 Task: Create a task  Create a new online platform for online therapy sessions , assign it to team member softage.3@softage.net in the project ArrowTech and update the status of the task to  On Track  , set the priority of the task to Low
Action: Mouse moved to (60, 290)
Screenshot: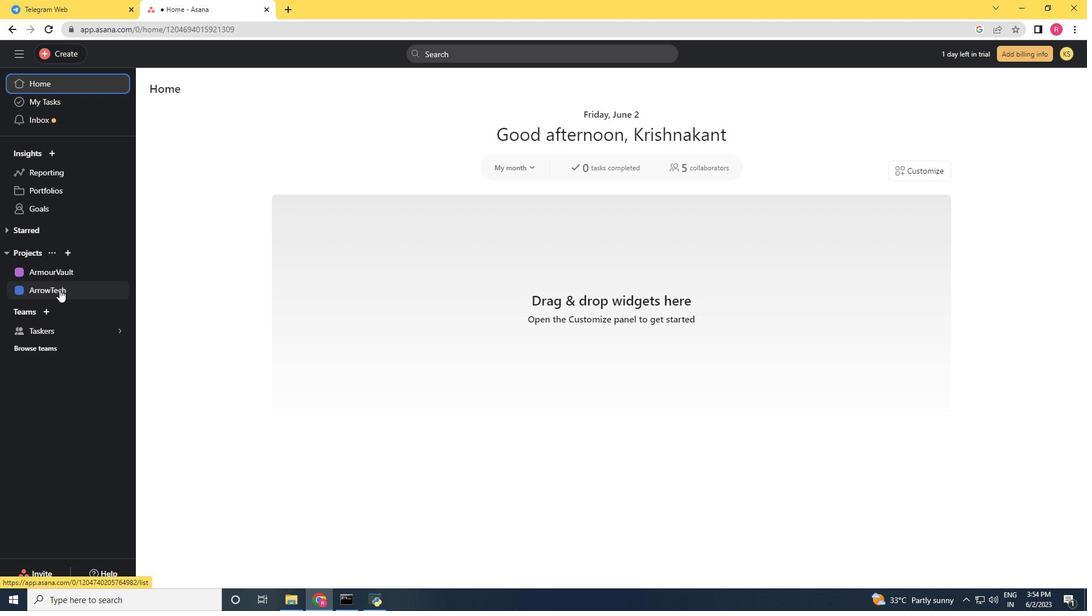 
Action: Mouse pressed left at (60, 290)
Screenshot: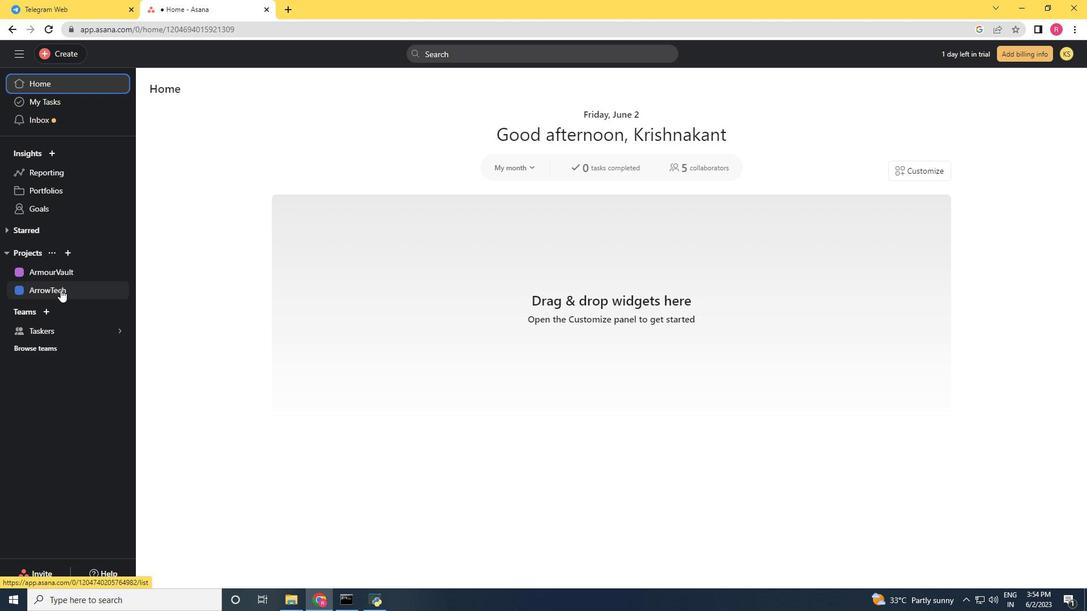 
Action: Mouse moved to (49, 54)
Screenshot: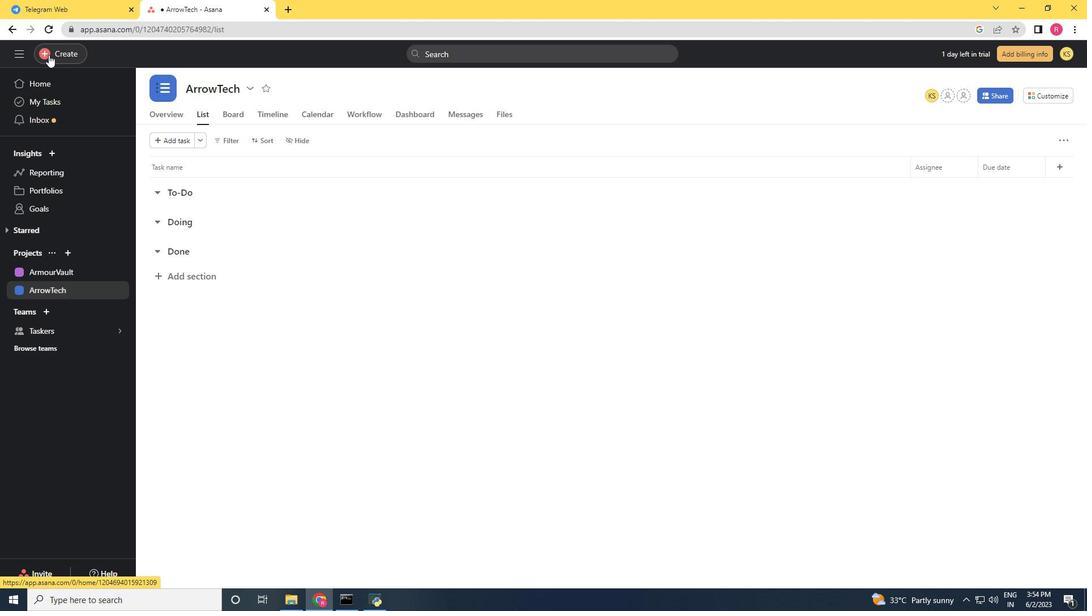 
Action: Mouse pressed left at (49, 54)
Screenshot: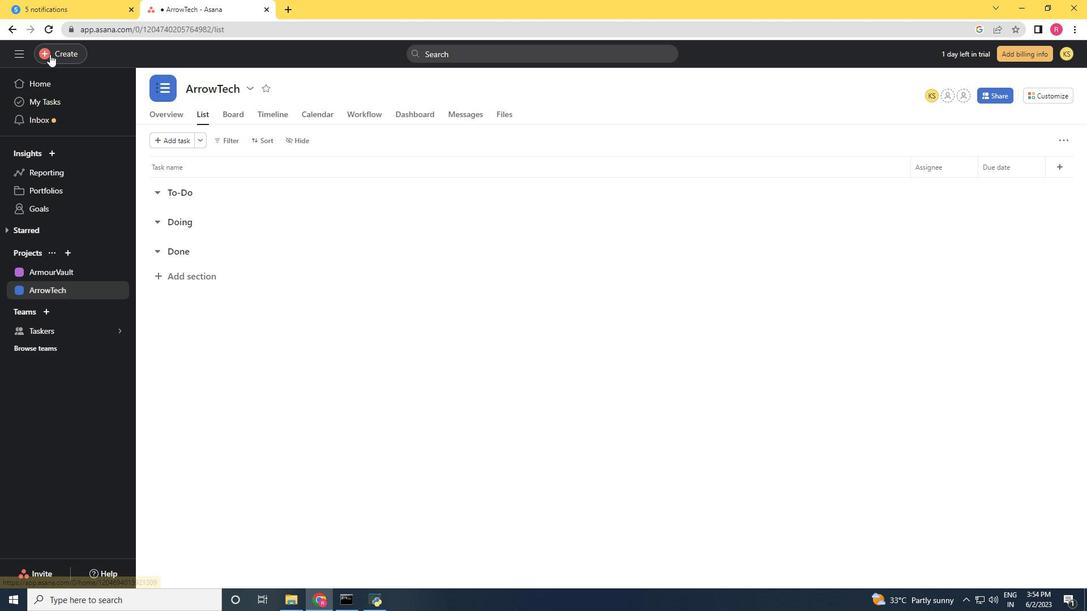 
Action: Mouse moved to (118, 64)
Screenshot: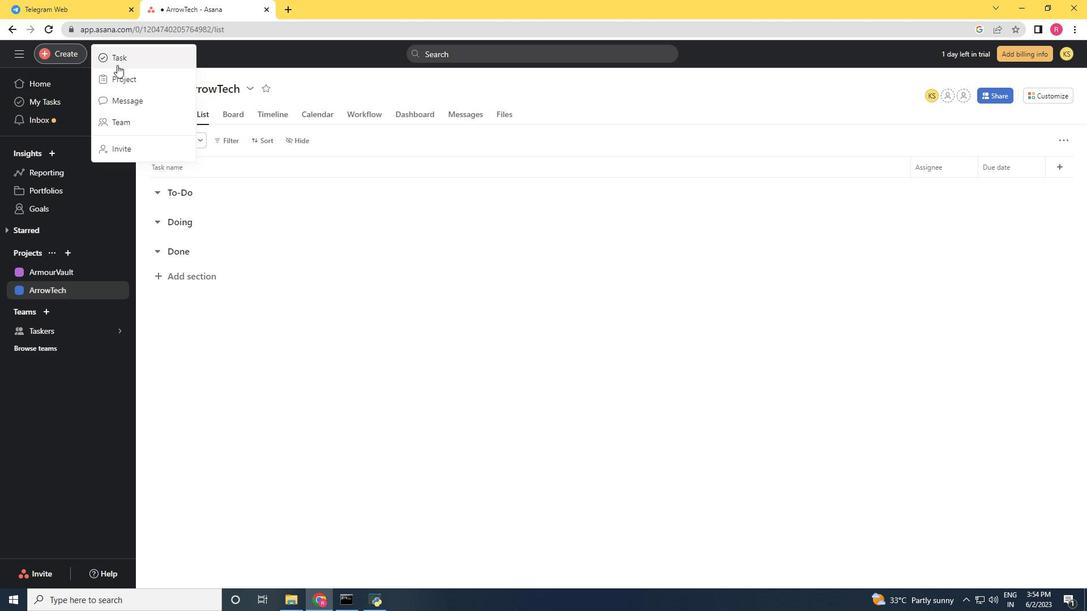 
Action: Mouse pressed left at (118, 64)
Screenshot: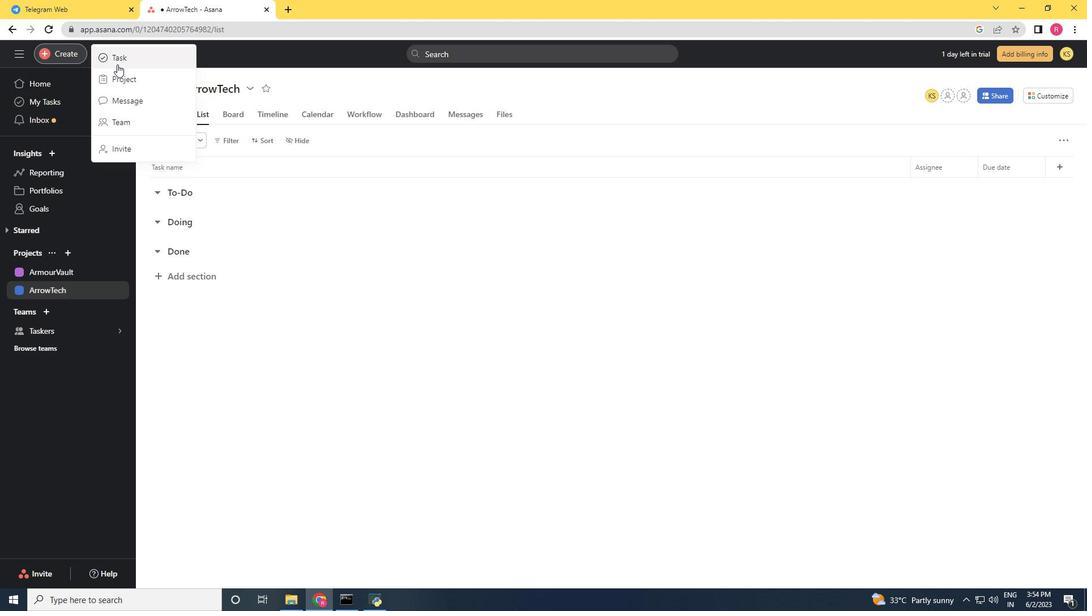 
Action: Mouse moved to (56, 146)
Screenshot: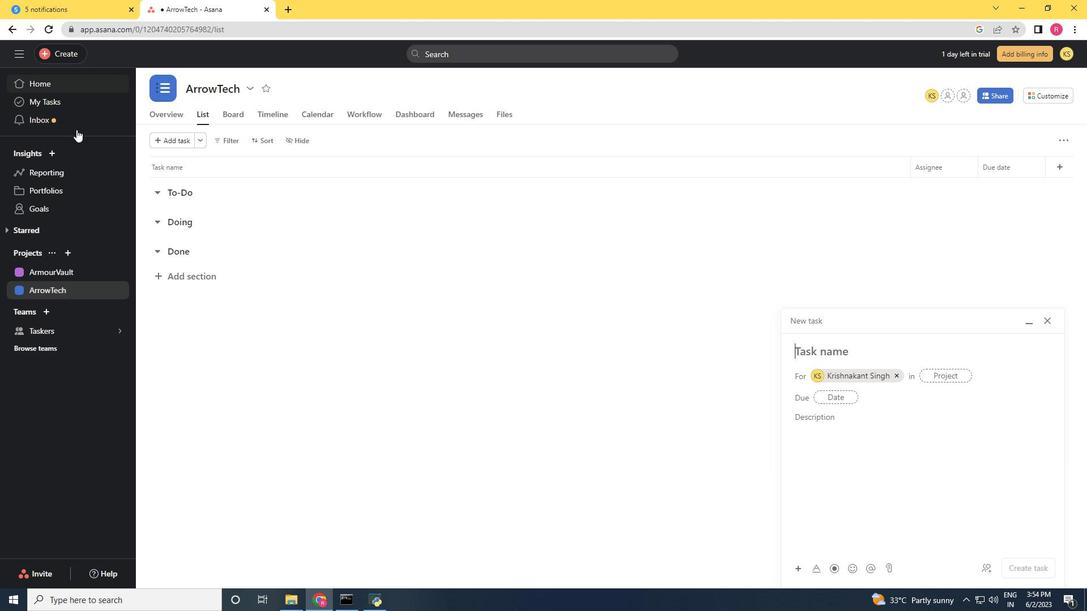 
Action: Key pressed <Key.shift><Key.shift><Key.shift><Key.shift><Key.shift><Key.shift><Key.shift><Key.shift><Key.shift>Create<Key.space>a<Key.space>new<Key.space>online<Key.space>platform<Key.space>for<Key.space>the<Key.space>om<Key.backspace>nline<Key.space>s=<Key.backspace><Key.backspace><Key.backspace>therapy<Key.left><Key.left><Key.left><Key.left><Key.left><Key.left><Key.left><Key.left><Key.right><Key.space><Key.right><Key.right><Key.right><Key.right><Key.right><Key.right><Key.right><Key.right><Key.right><Key.right><Key.right><Key.right><Key.space>session
Screenshot: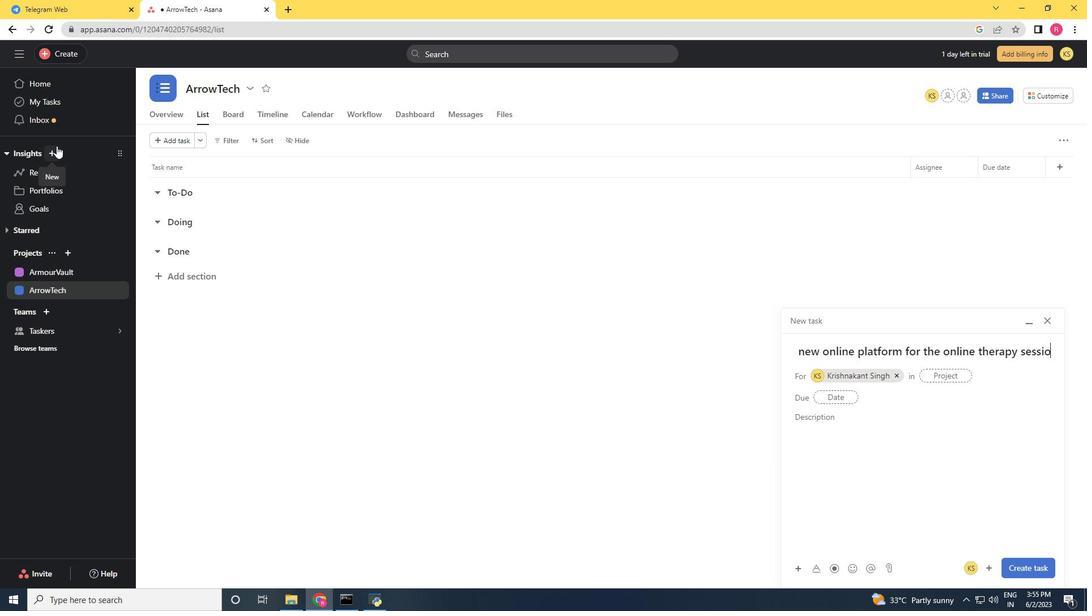 
Action: Mouse moved to (899, 372)
Screenshot: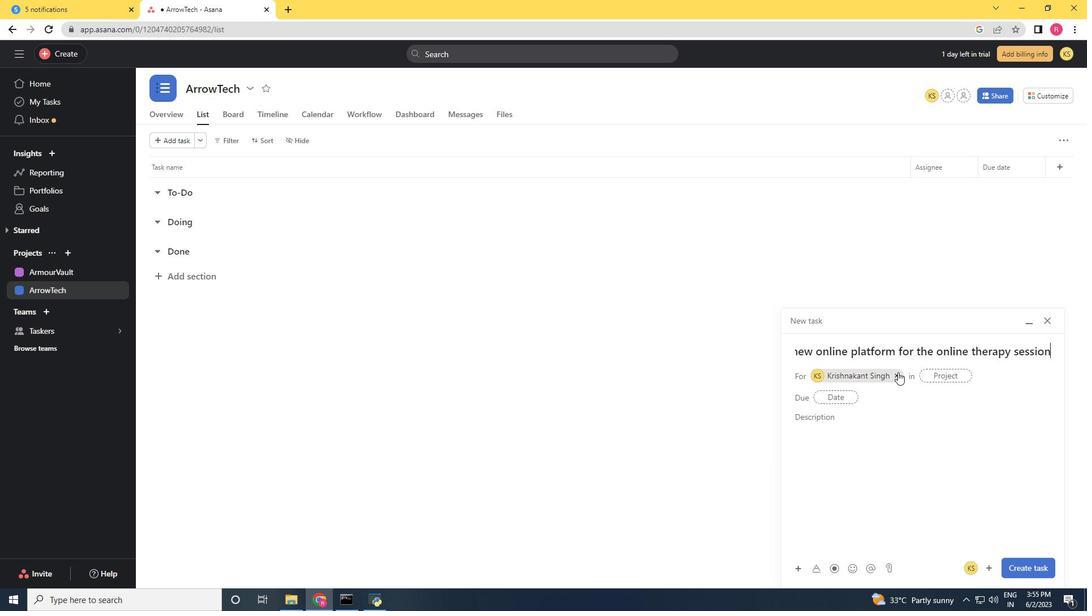 
Action: Mouse pressed left at (899, 372)
Screenshot: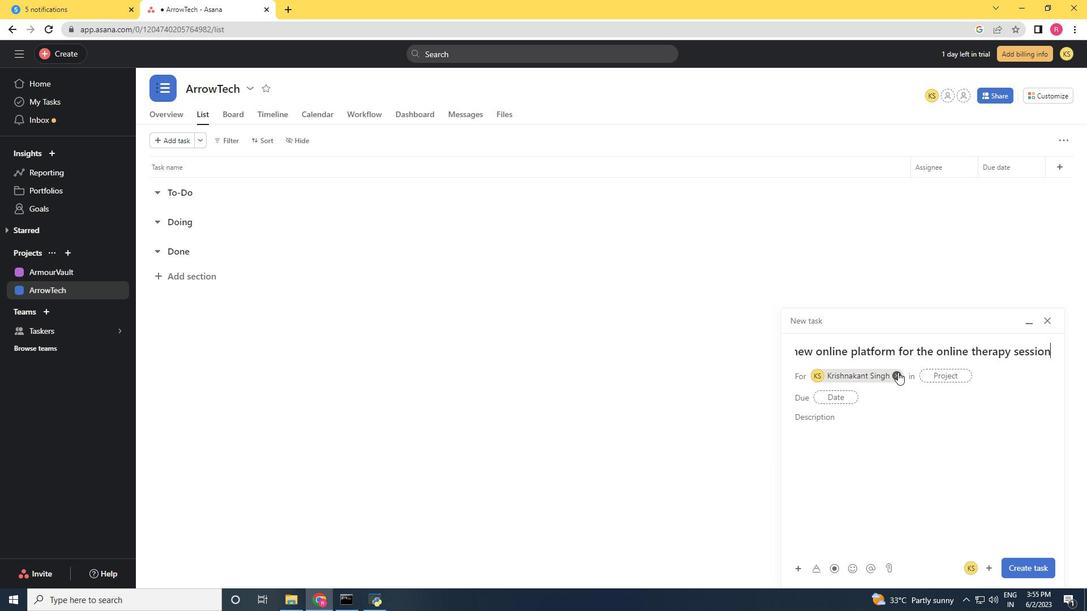 
Action: Mouse moved to (859, 376)
Screenshot: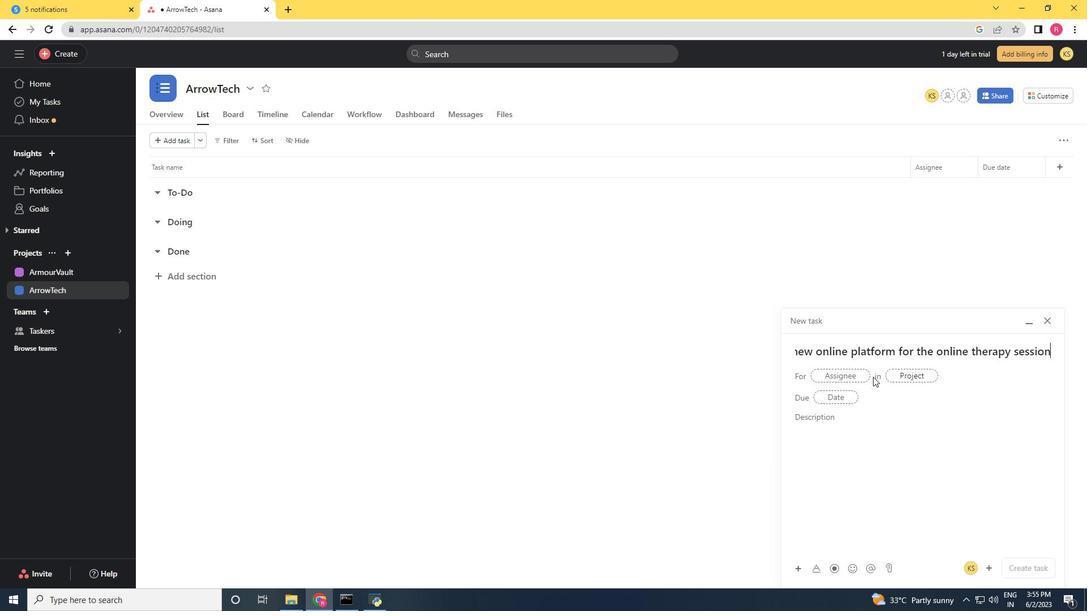 
Action: Mouse pressed left at (859, 376)
Screenshot: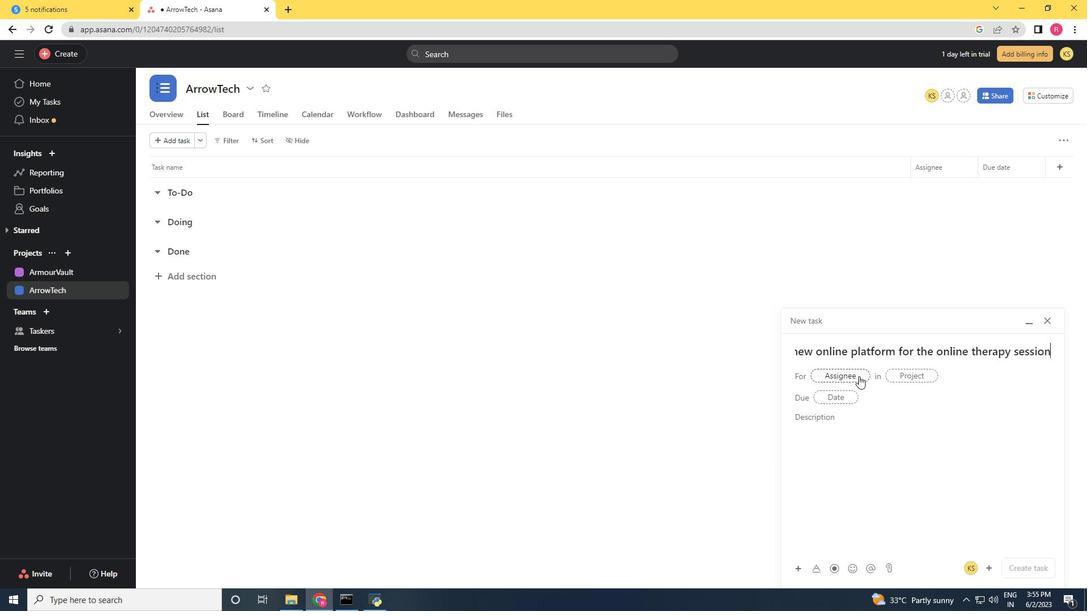 
Action: Mouse moved to (722, 390)
Screenshot: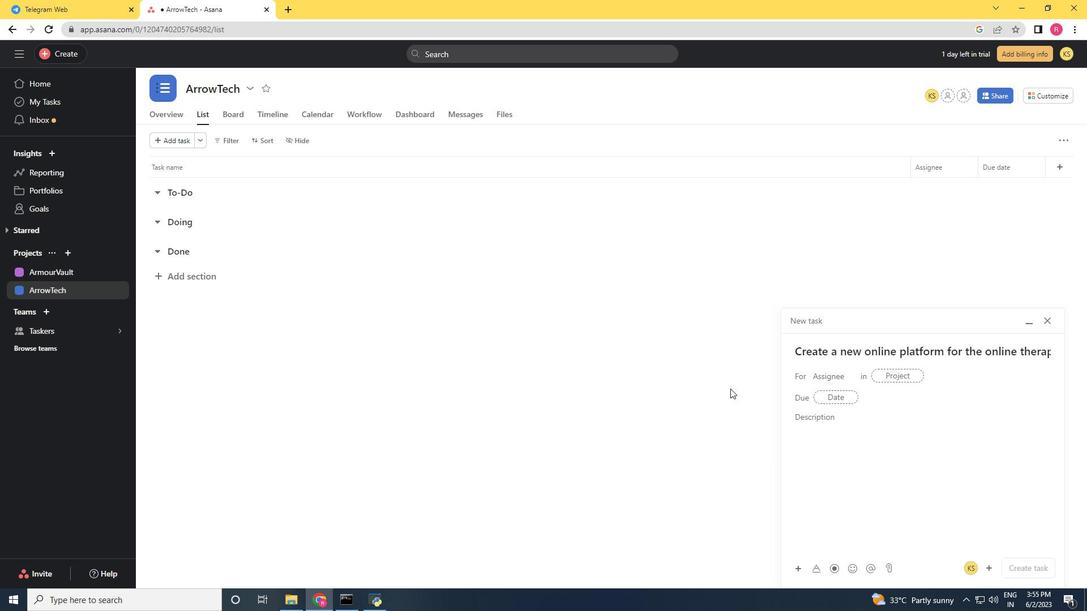 
Action: Key pressed softage.3<Key.shift>@softage.net
Screenshot: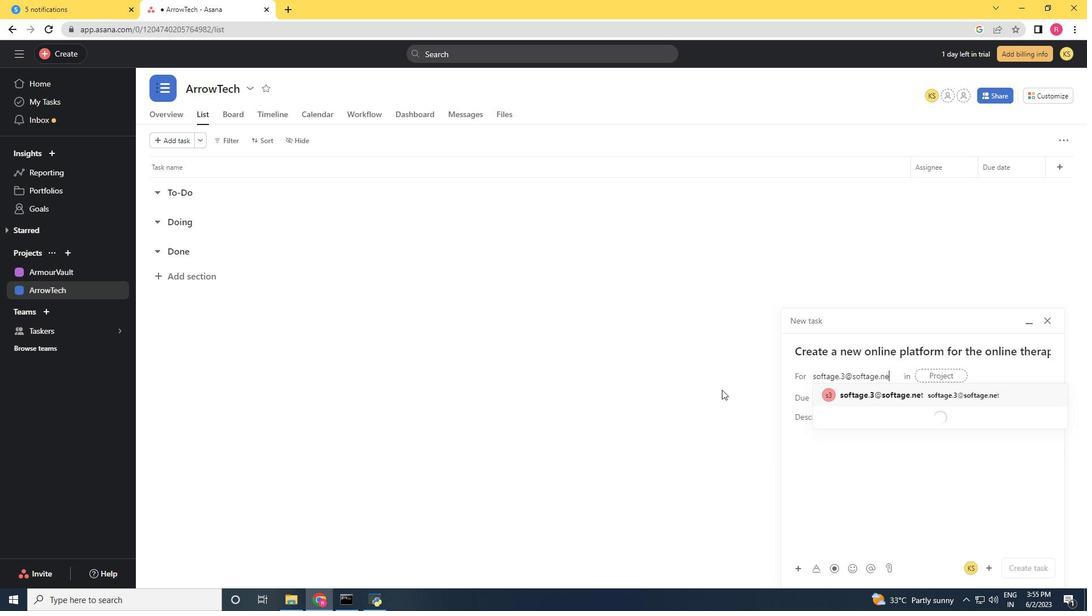 
Action: Mouse moved to (882, 394)
Screenshot: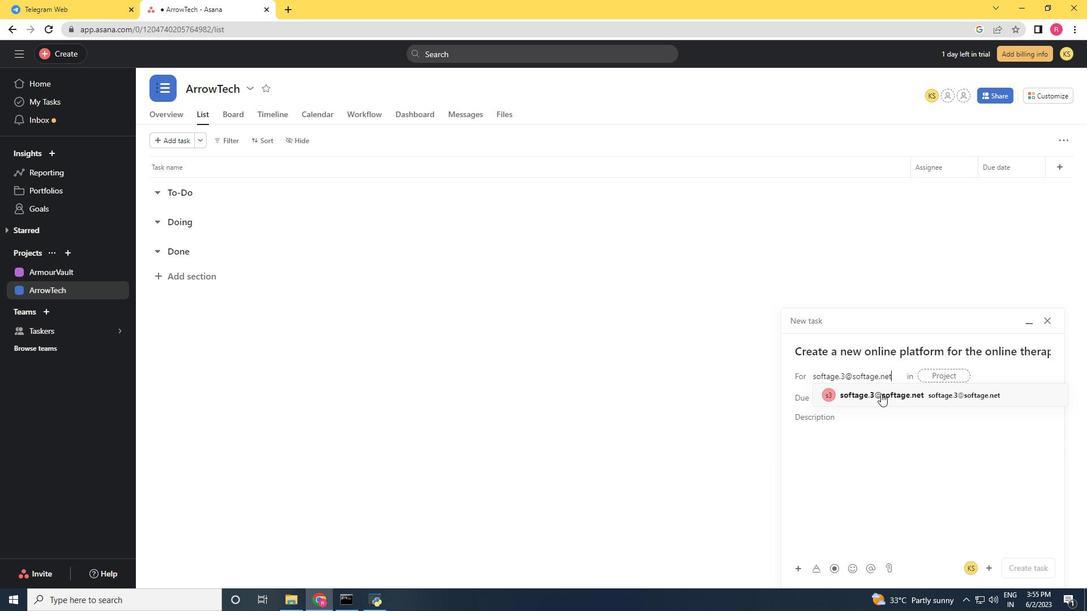 
Action: Mouse pressed left at (882, 394)
Screenshot: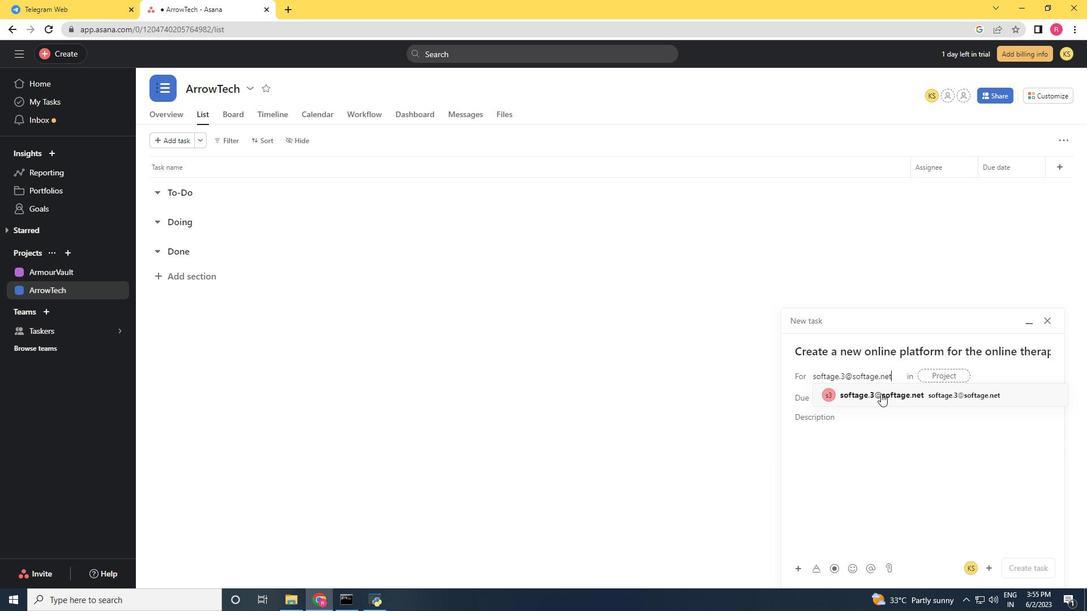 
Action: Mouse moved to (714, 418)
Screenshot: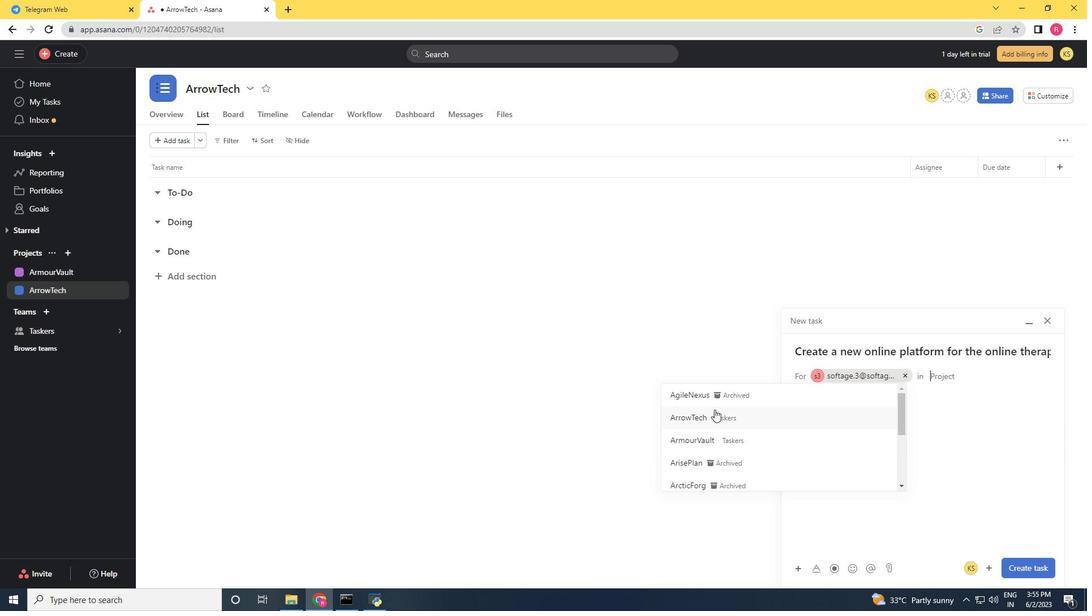 
Action: Mouse pressed left at (714, 418)
Screenshot: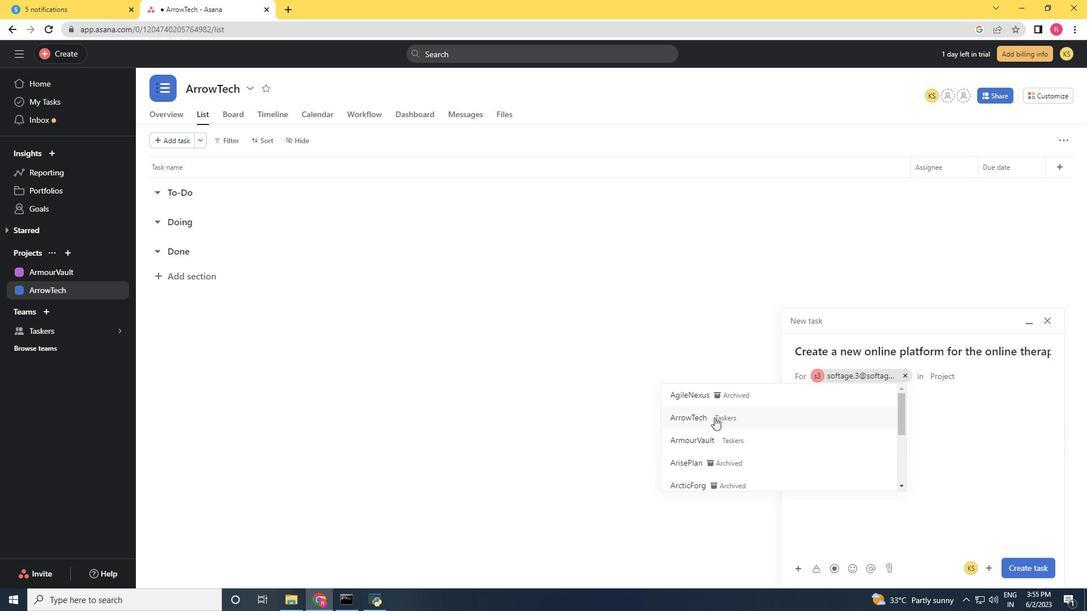 
Action: Mouse moved to (1046, 565)
Screenshot: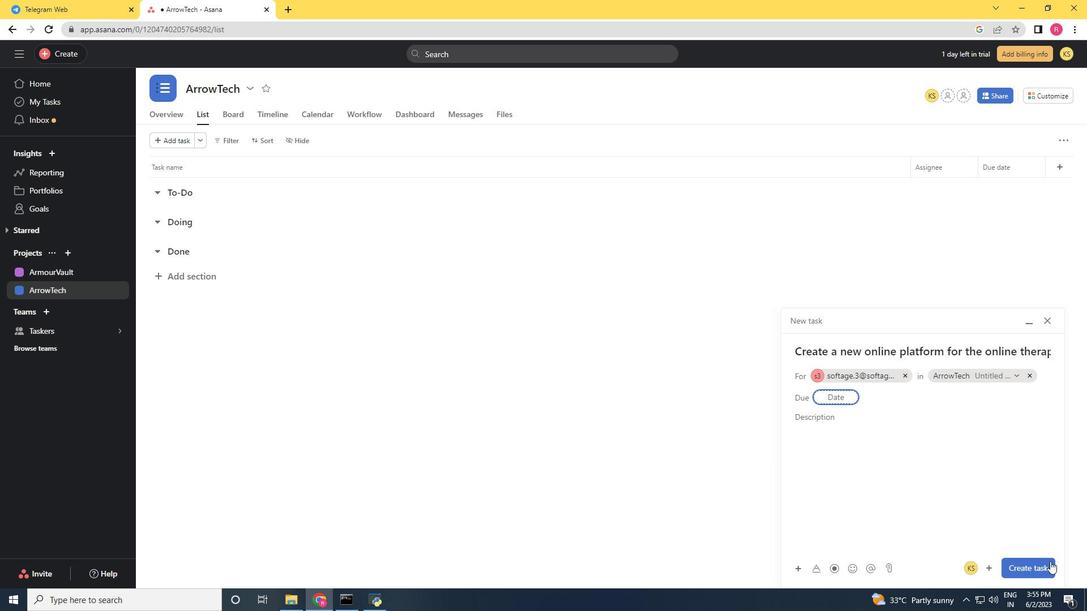 
Action: Mouse pressed left at (1046, 565)
Screenshot: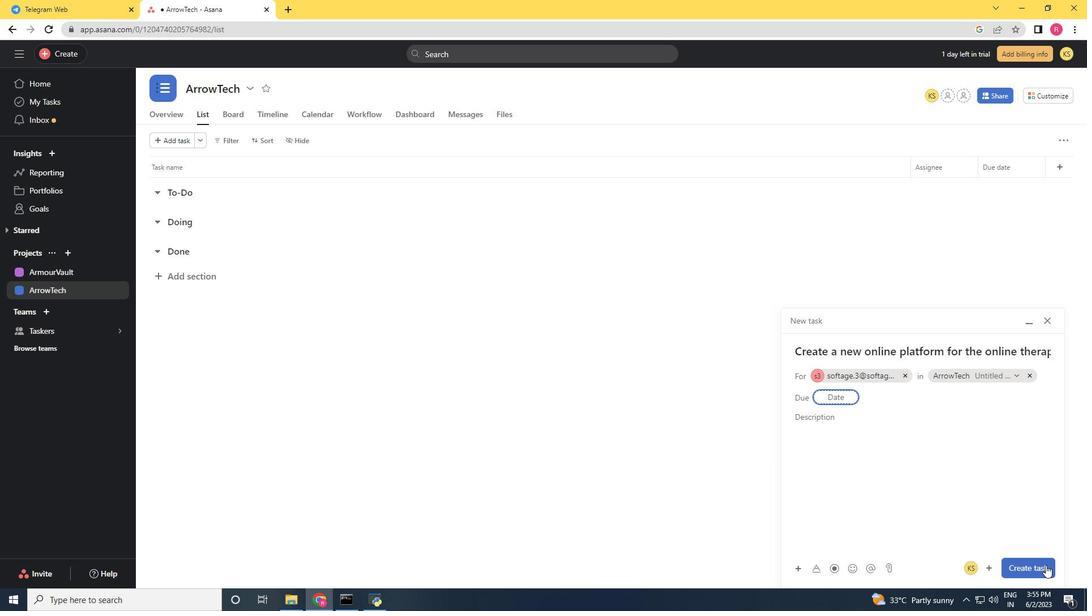 
Action: Mouse moved to (910, 158)
Screenshot: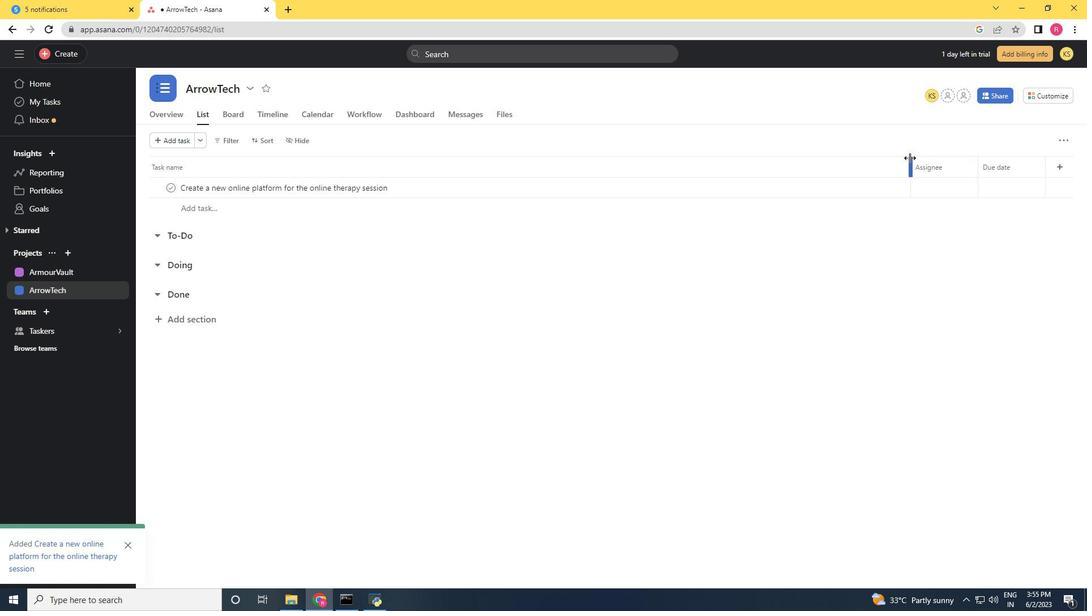 
Action: Mouse pressed left at (910, 158)
Screenshot: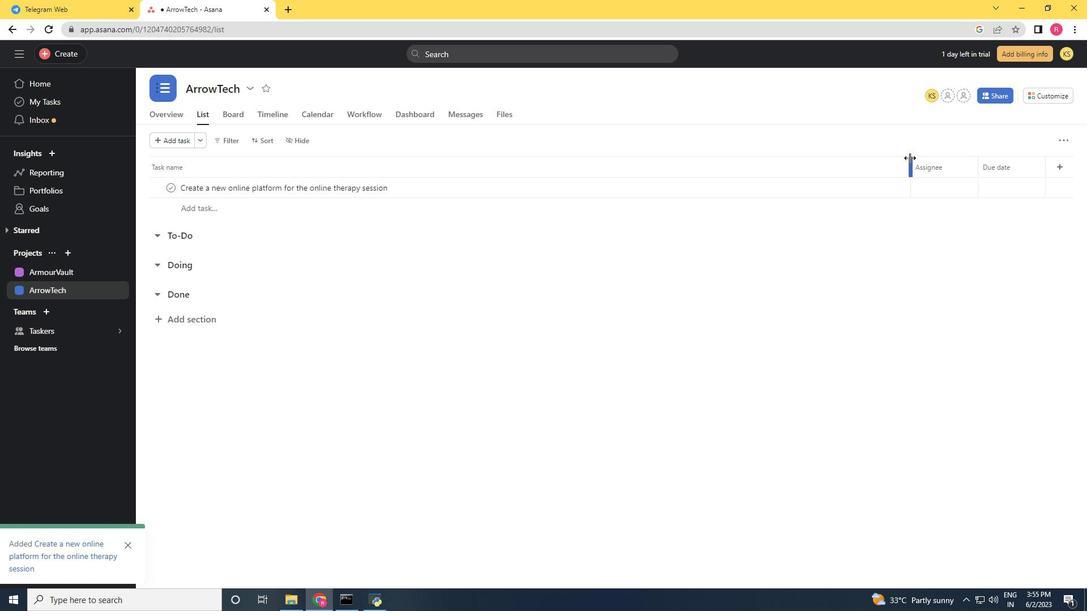 
Action: Mouse moved to (980, 167)
Screenshot: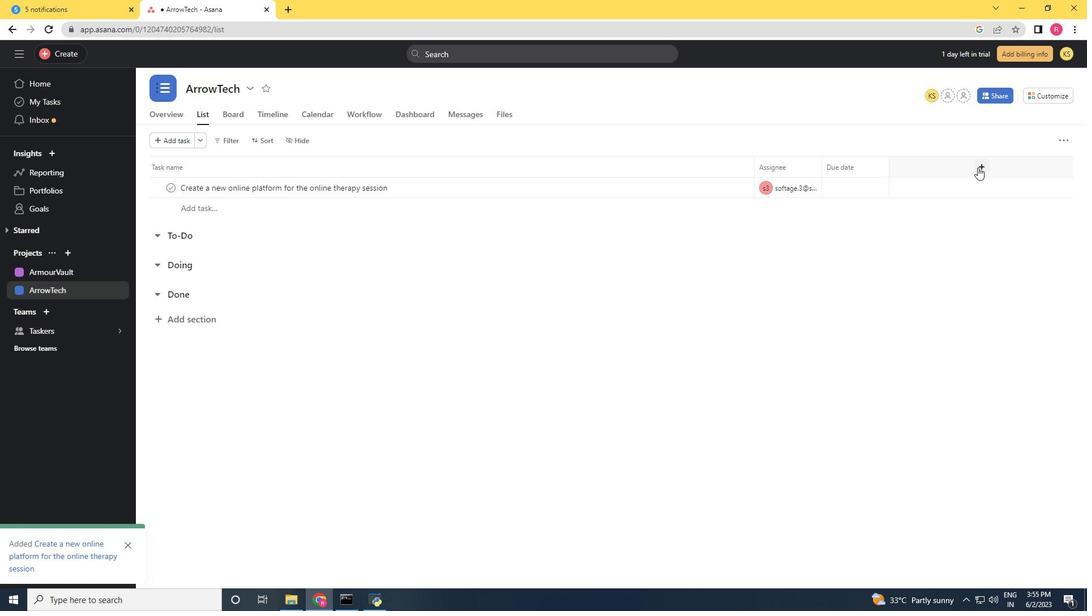 
Action: Mouse pressed left at (980, 167)
Screenshot: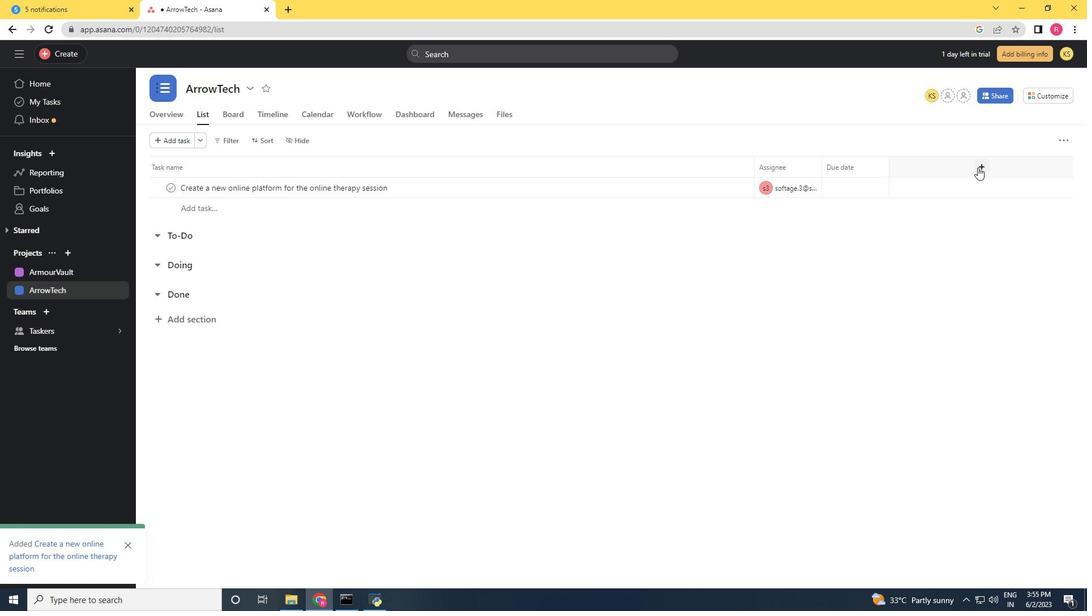 
Action: Mouse moved to (922, 288)
Screenshot: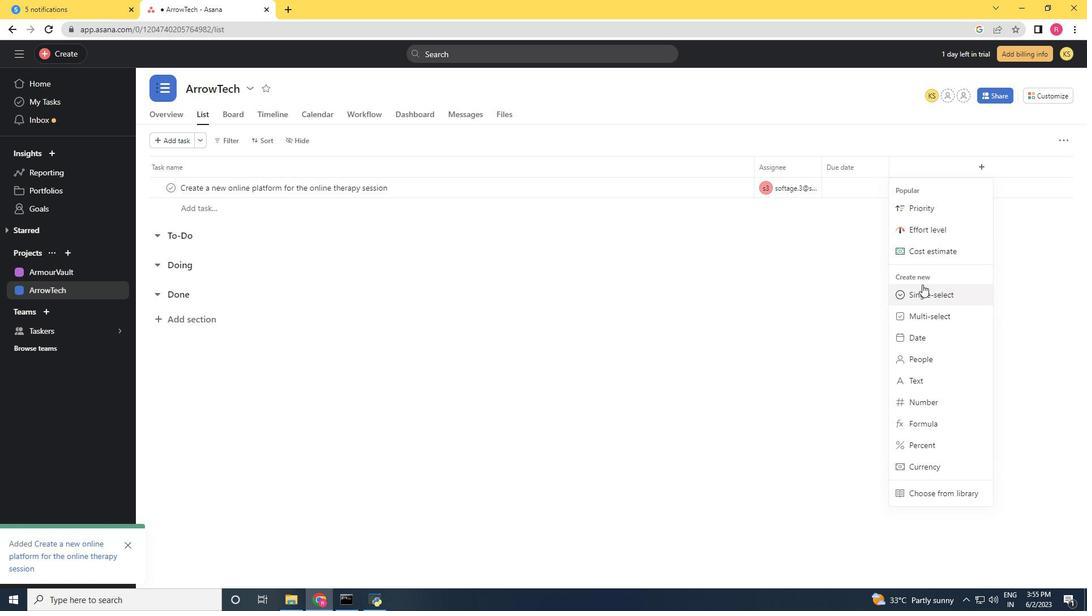 
Action: Mouse pressed left at (922, 288)
Screenshot: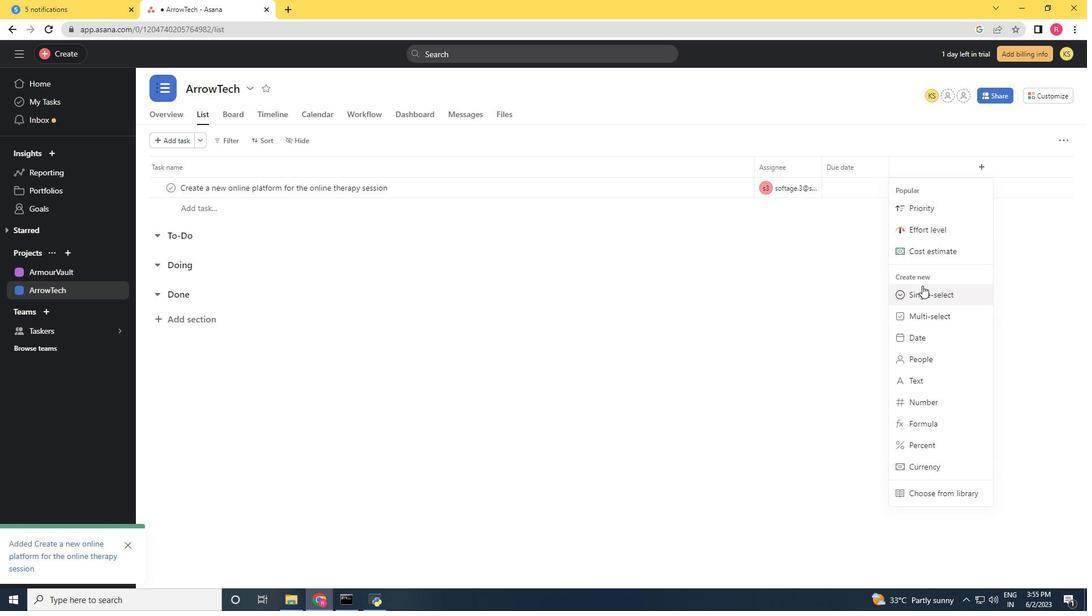
Action: Mouse moved to (568, 283)
Screenshot: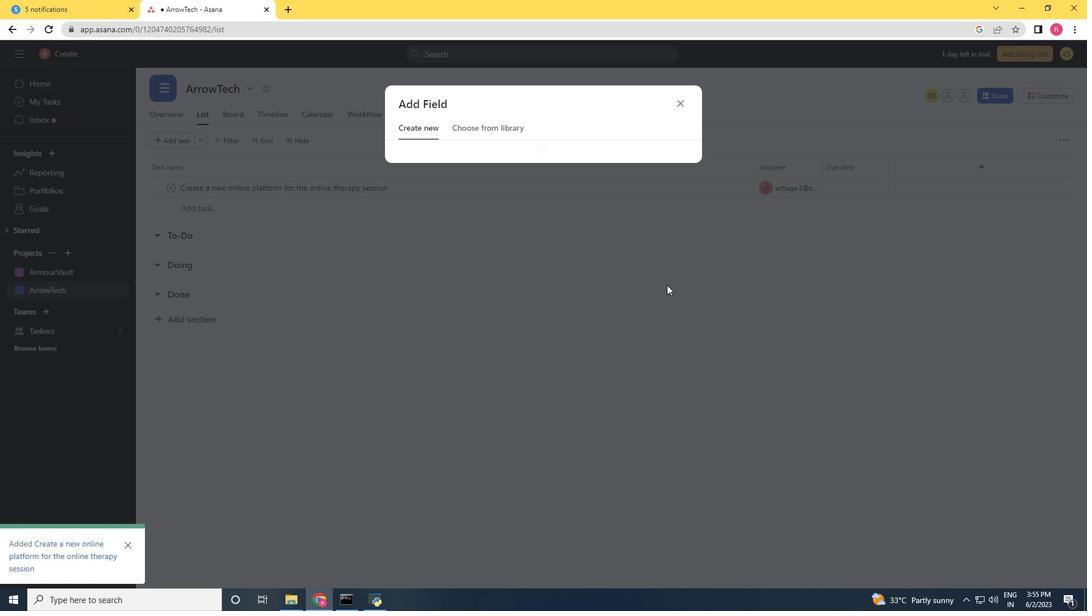 
Action: Key pressed <Key.shift><Key.shift><Key.shift><Key.shift>Ststus<Key.backspace><Key.backspace><Key.backspace><Key.backspace>atus
Screenshot: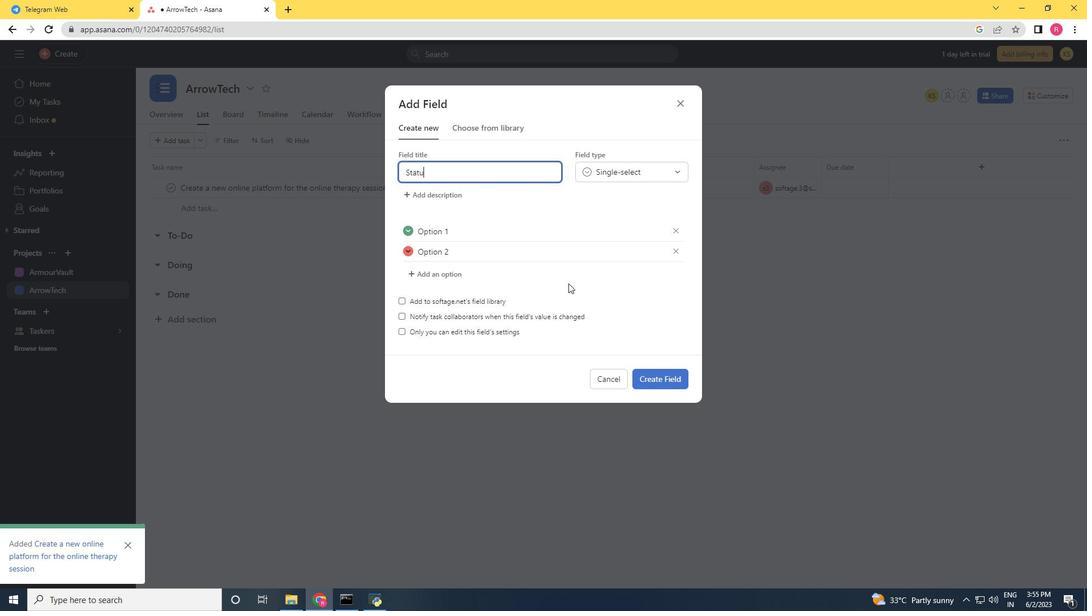 
Action: Mouse moved to (675, 230)
Screenshot: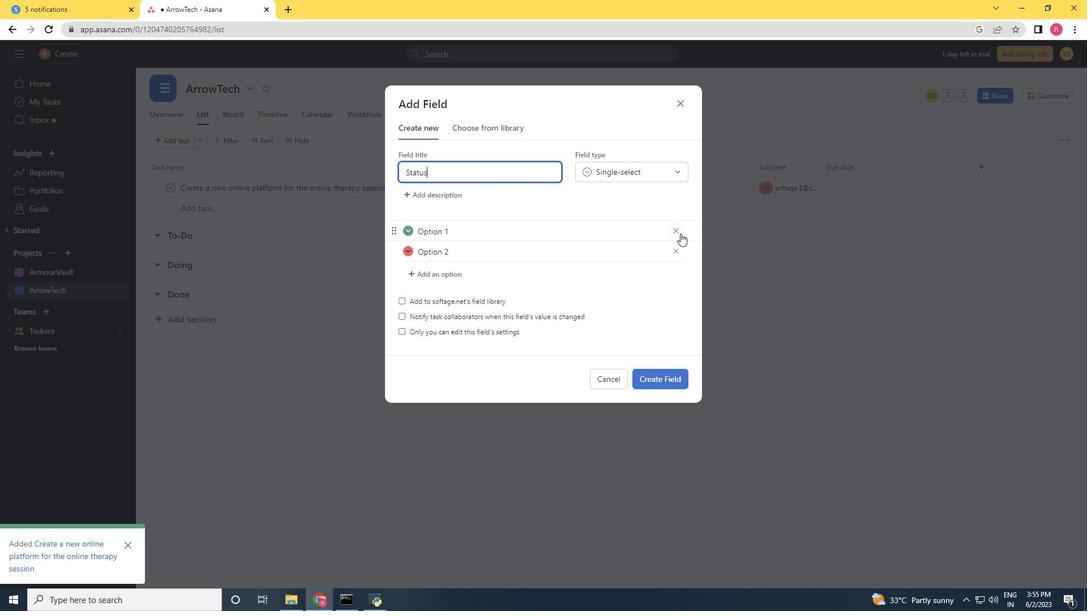 
Action: Mouse pressed left at (675, 230)
Screenshot: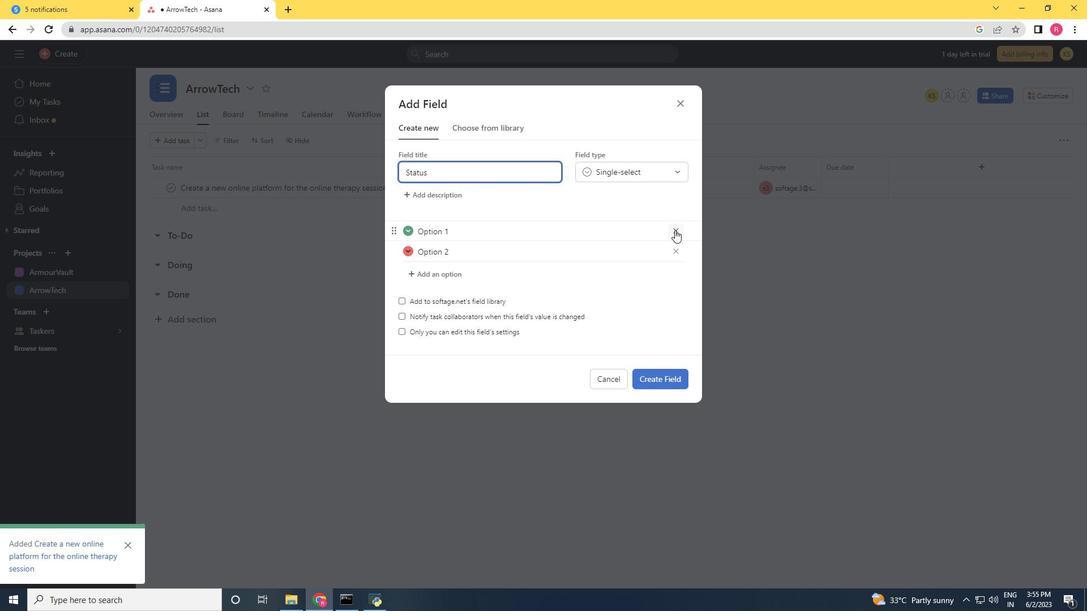 
Action: Mouse pressed left at (675, 230)
Screenshot: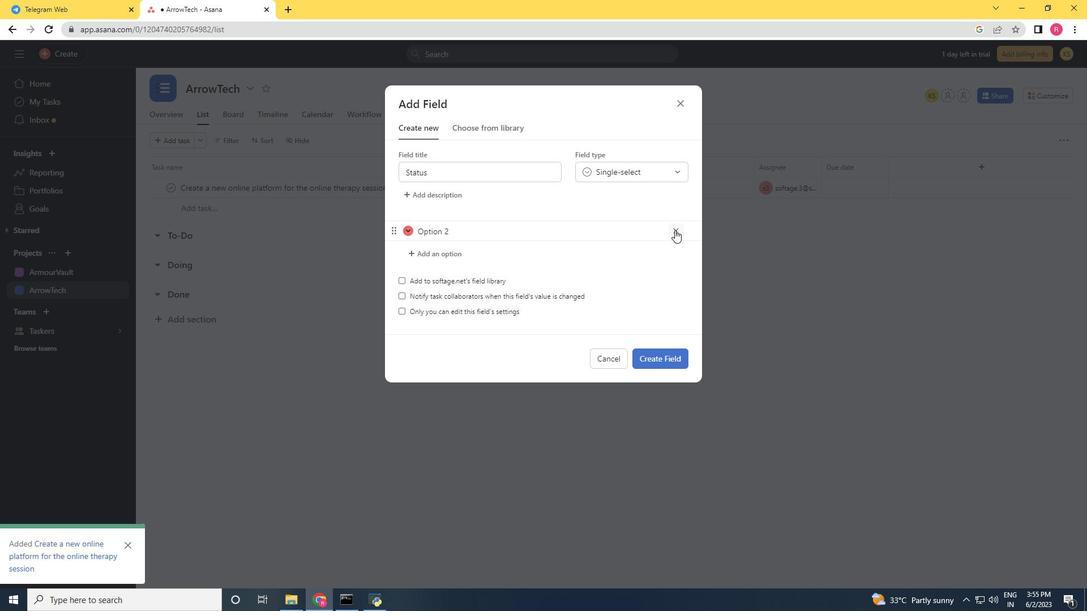 
Action: Mouse moved to (493, 215)
Screenshot: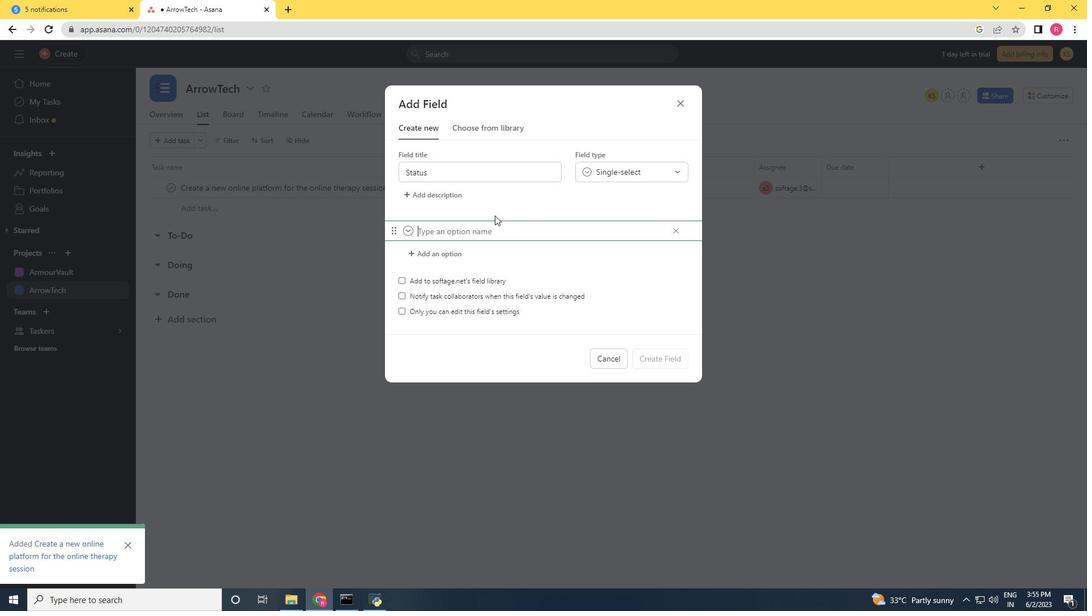 
Action: Key pressed <Key.shift>On<Key.space><Key.shift><Key.shift>Track
Screenshot: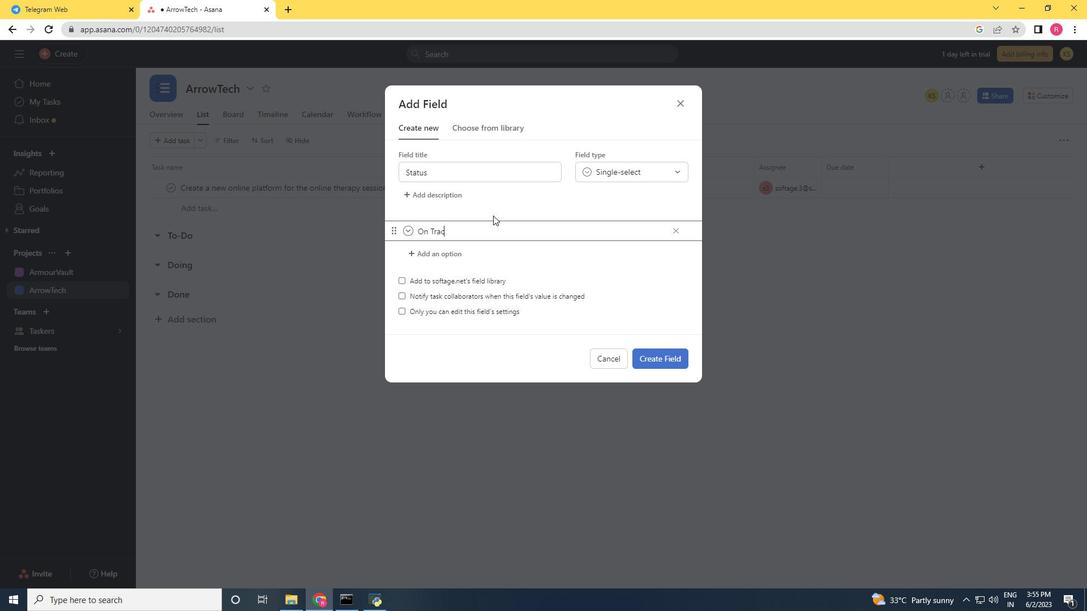 
Action: Mouse moved to (408, 232)
Screenshot: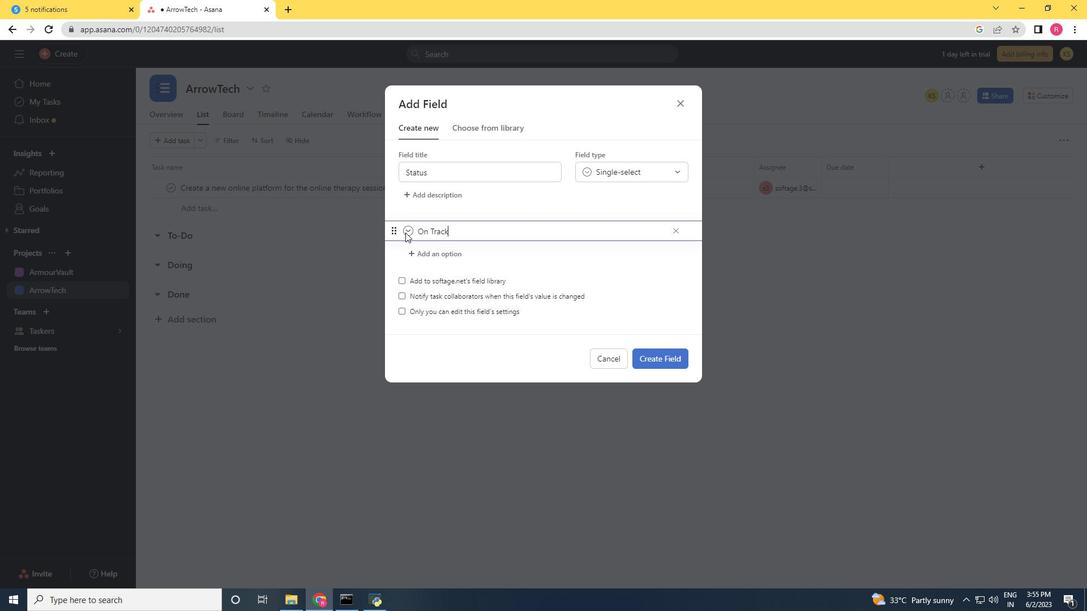 
Action: Mouse pressed left at (408, 232)
Screenshot: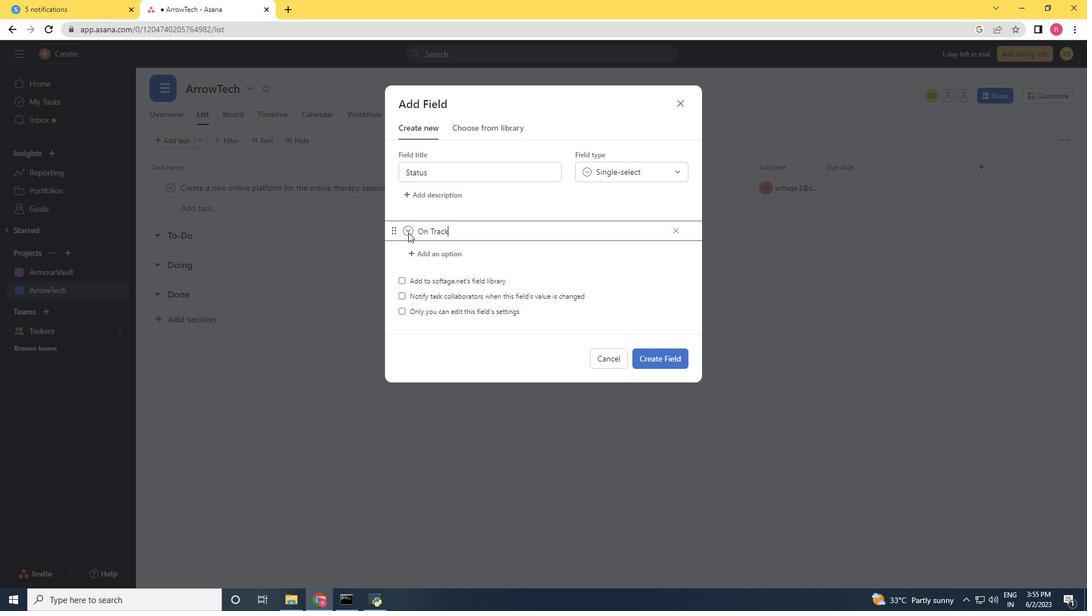 
Action: Mouse moved to (324, 243)
Screenshot: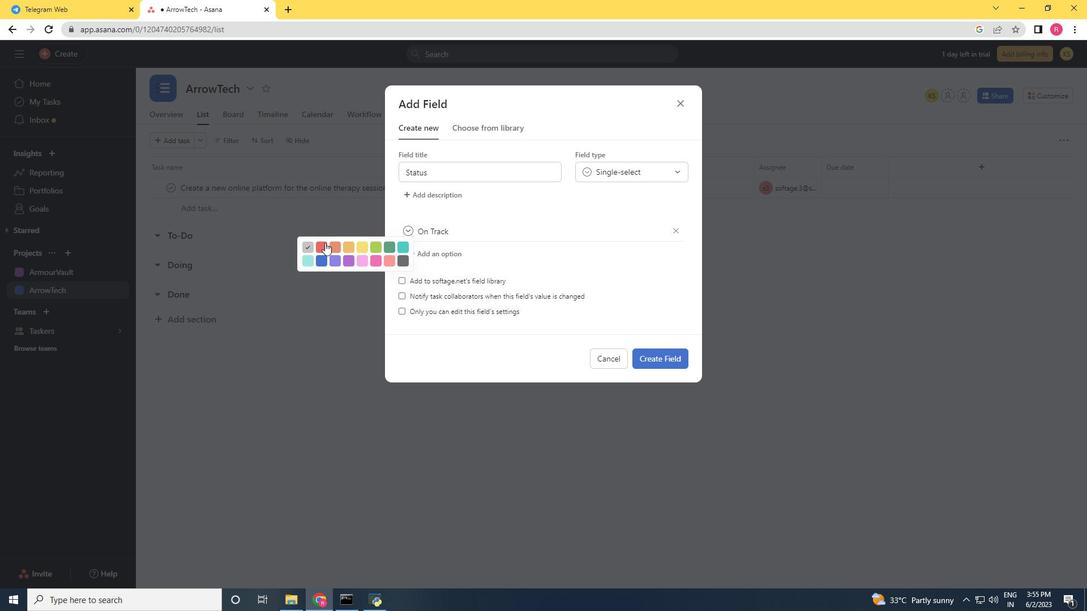
Action: Mouse pressed left at (324, 243)
Screenshot: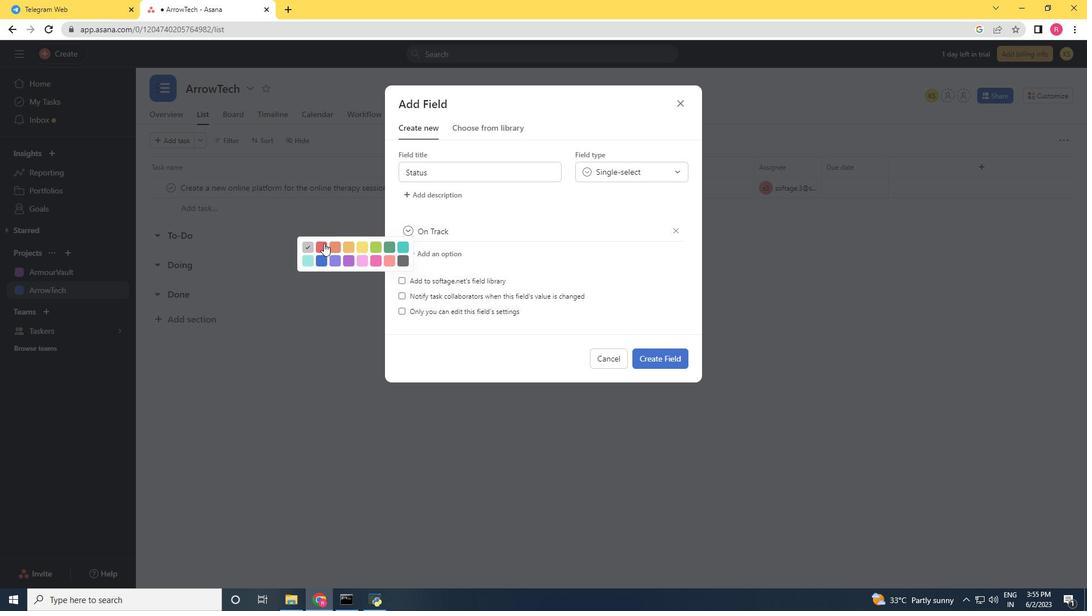 
Action: Mouse moved to (666, 355)
Screenshot: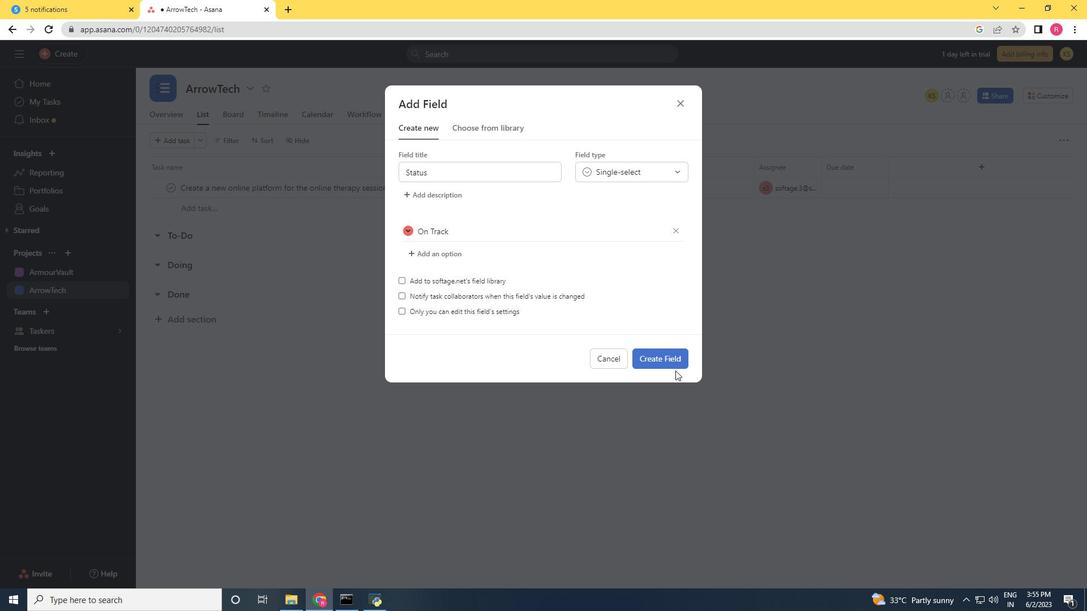 
Action: Mouse pressed left at (666, 355)
Screenshot: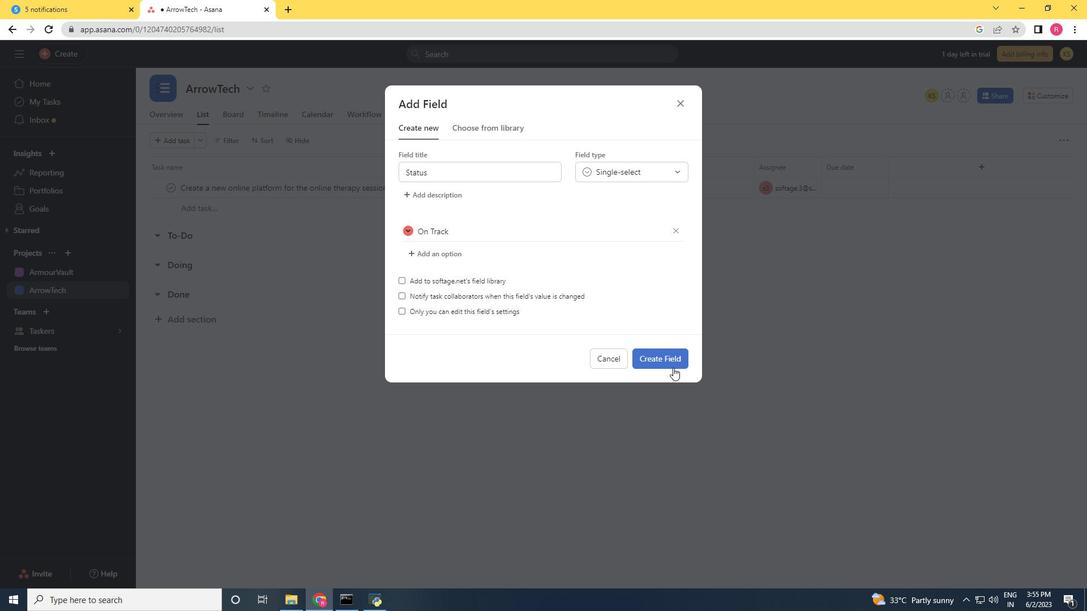 
Action: Mouse moved to (917, 189)
Screenshot: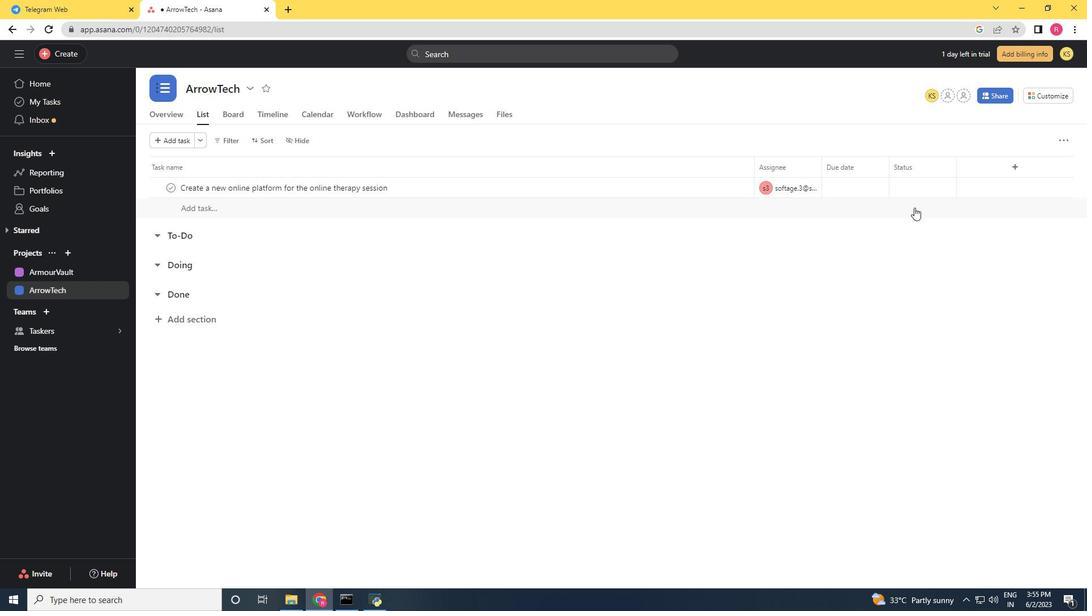 
Action: Mouse pressed left at (917, 189)
Screenshot: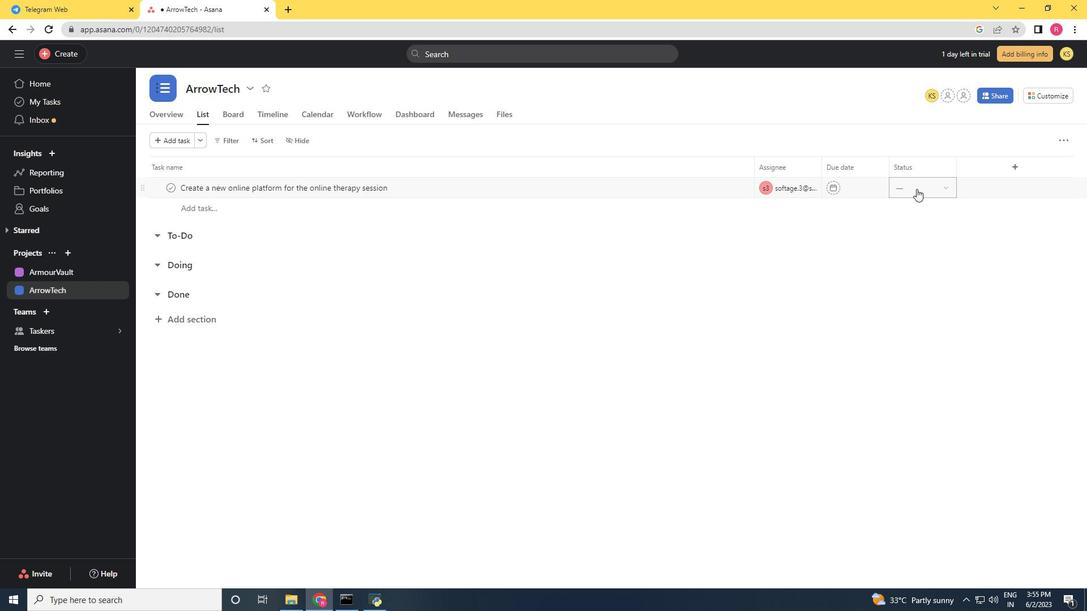 
Action: Mouse moved to (915, 219)
Screenshot: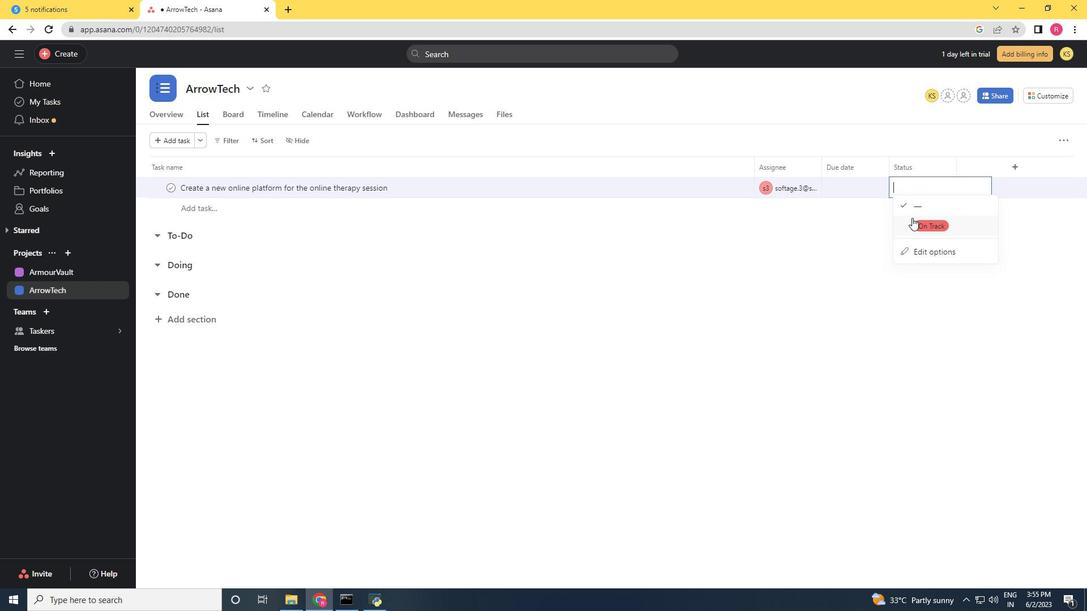 
Action: Mouse pressed left at (915, 219)
Screenshot: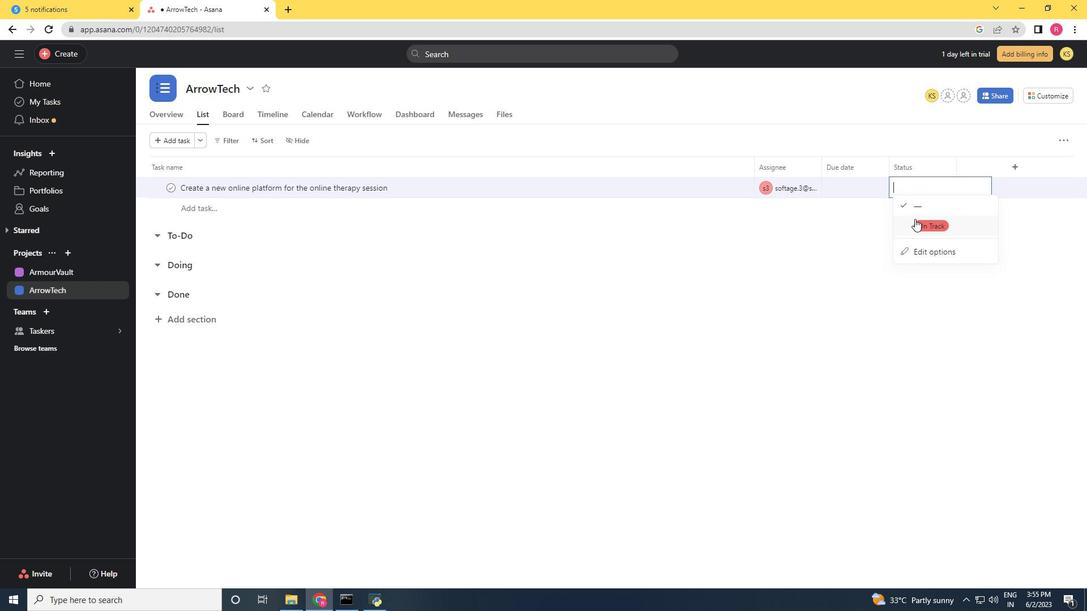 
Action: Mouse moved to (1016, 165)
Screenshot: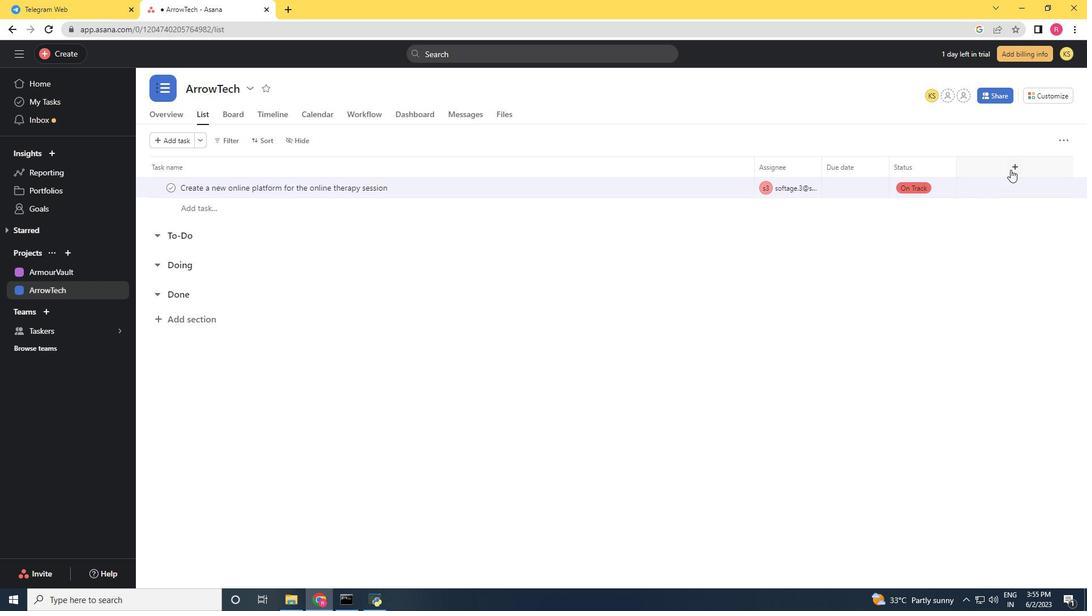 
Action: Mouse pressed left at (1016, 165)
Screenshot: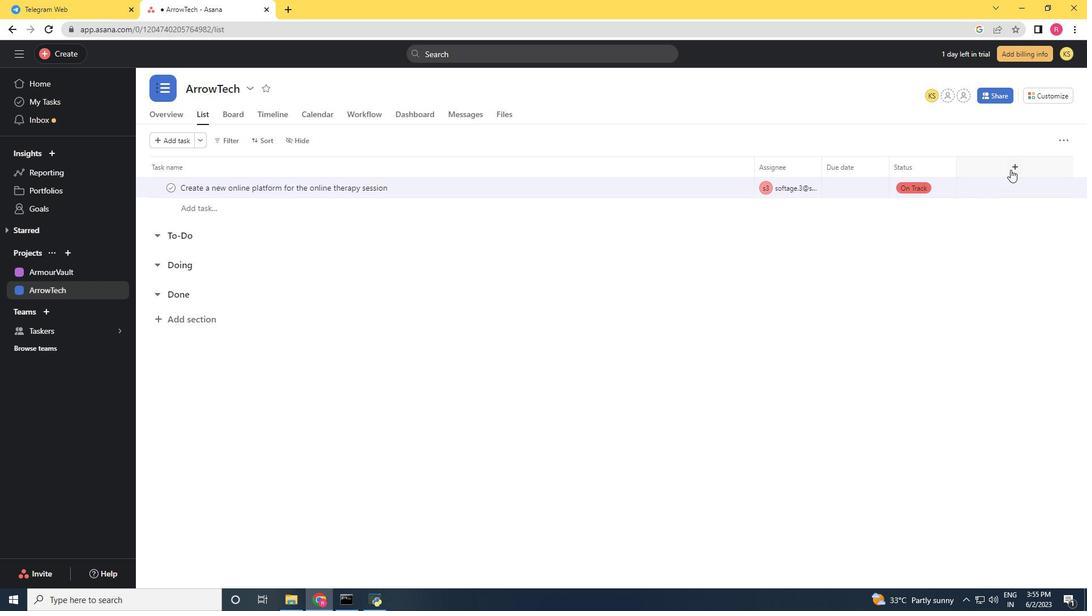 
Action: Mouse moved to (981, 211)
Screenshot: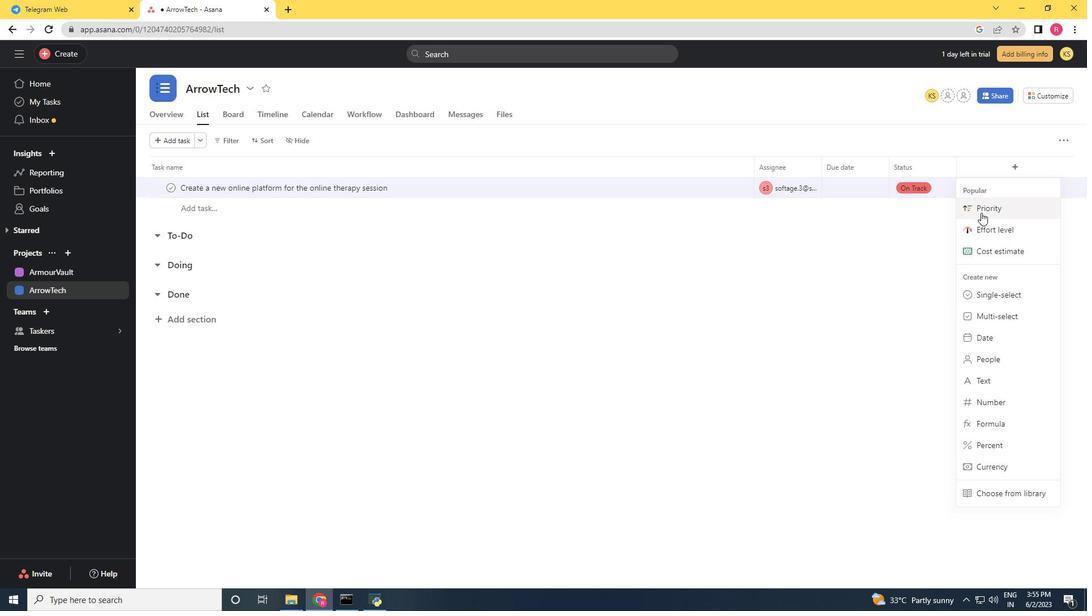 
Action: Mouse pressed left at (981, 211)
Screenshot: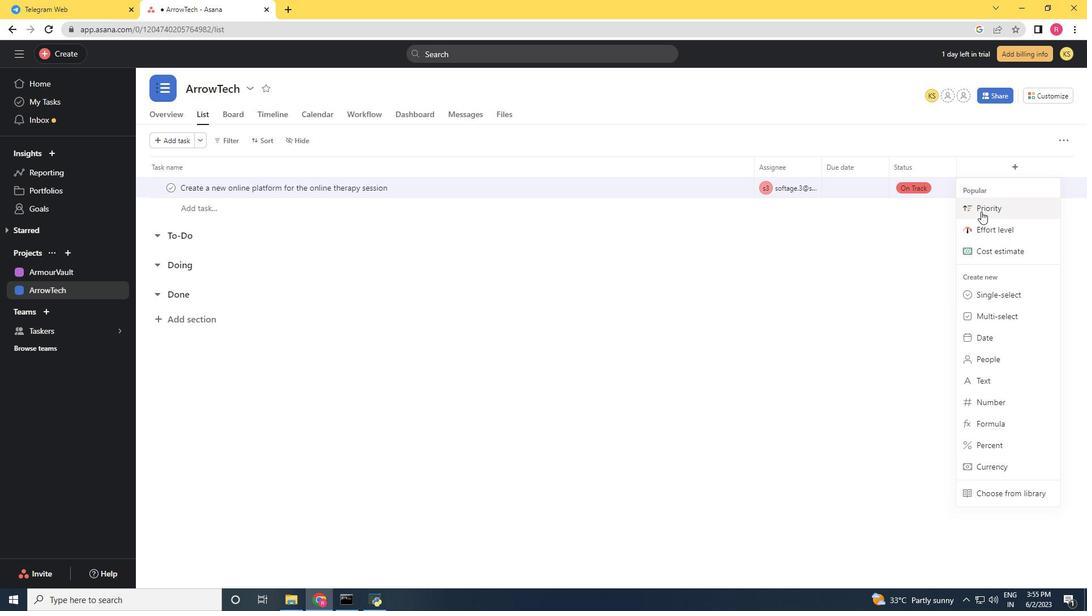 
Action: Mouse moved to (647, 379)
Screenshot: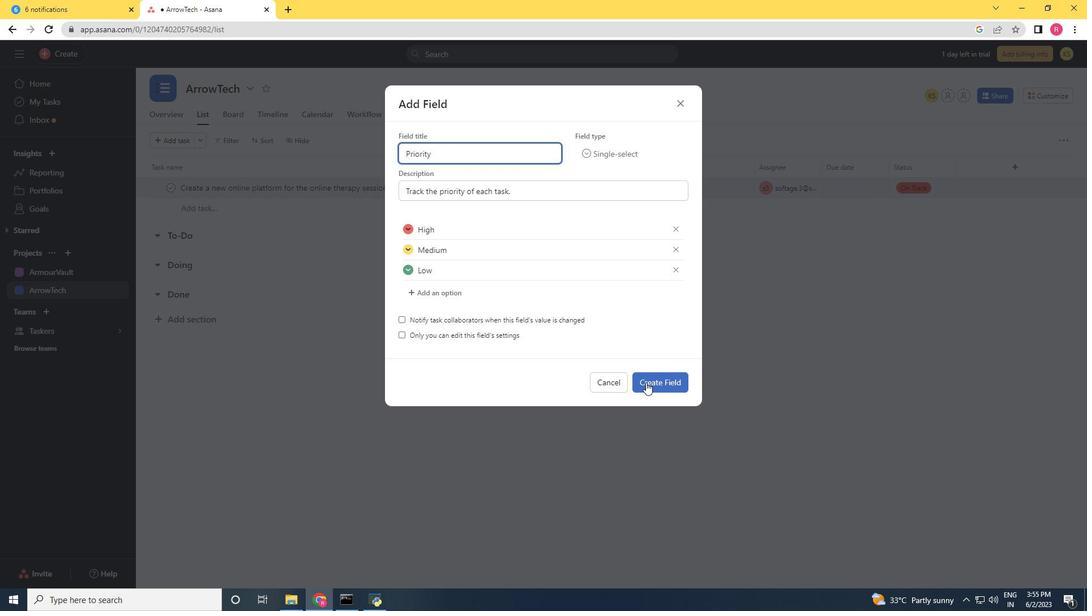 
Action: Mouse pressed left at (647, 379)
Screenshot: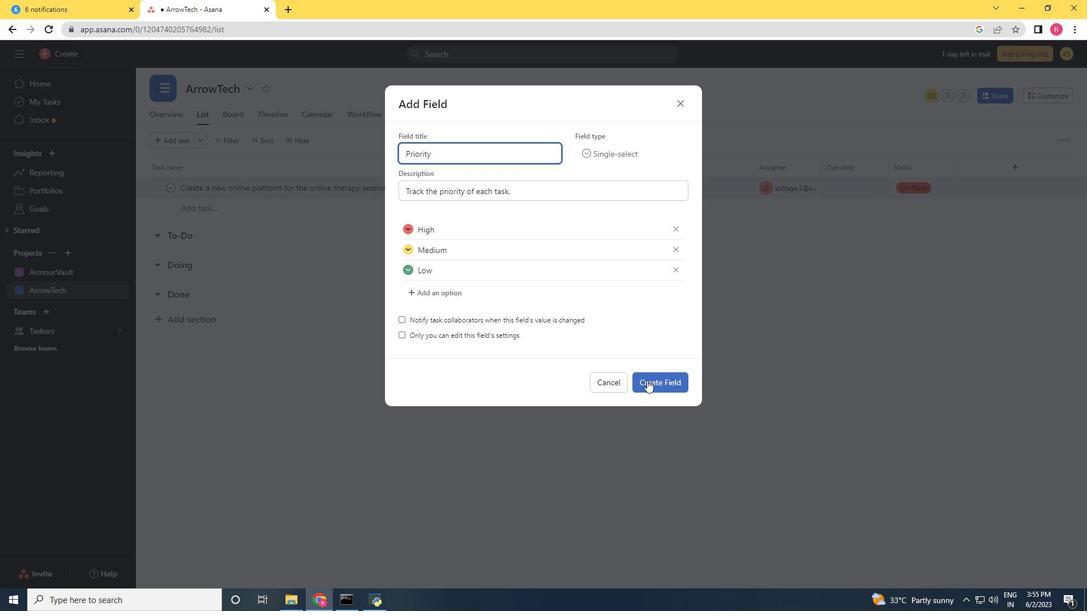 
Action: Mouse moved to (1005, 189)
Screenshot: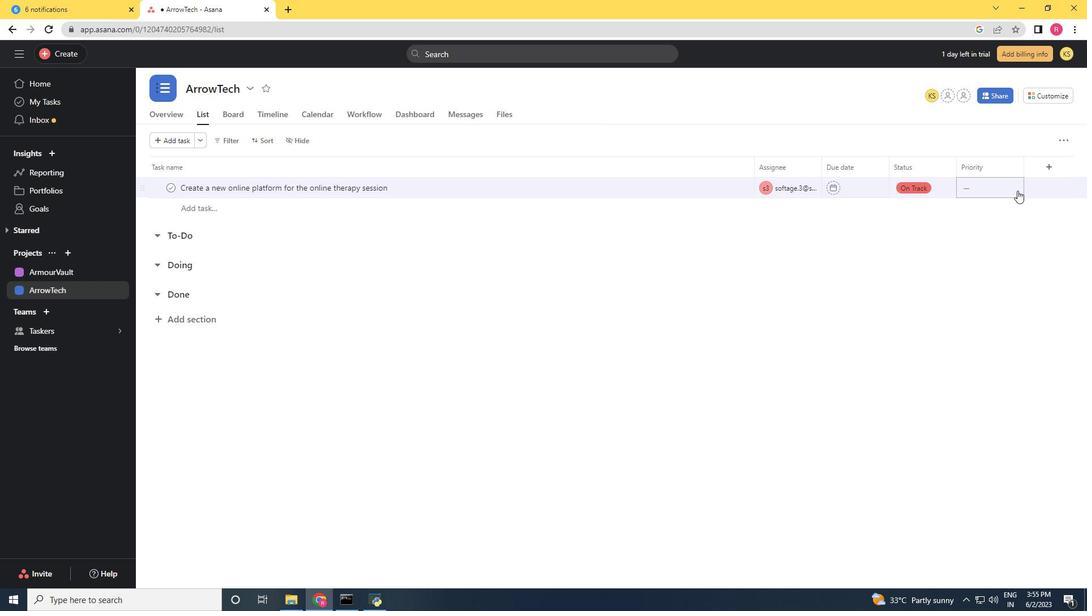 
Action: Mouse pressed left at (1005, 189)
Screenshot: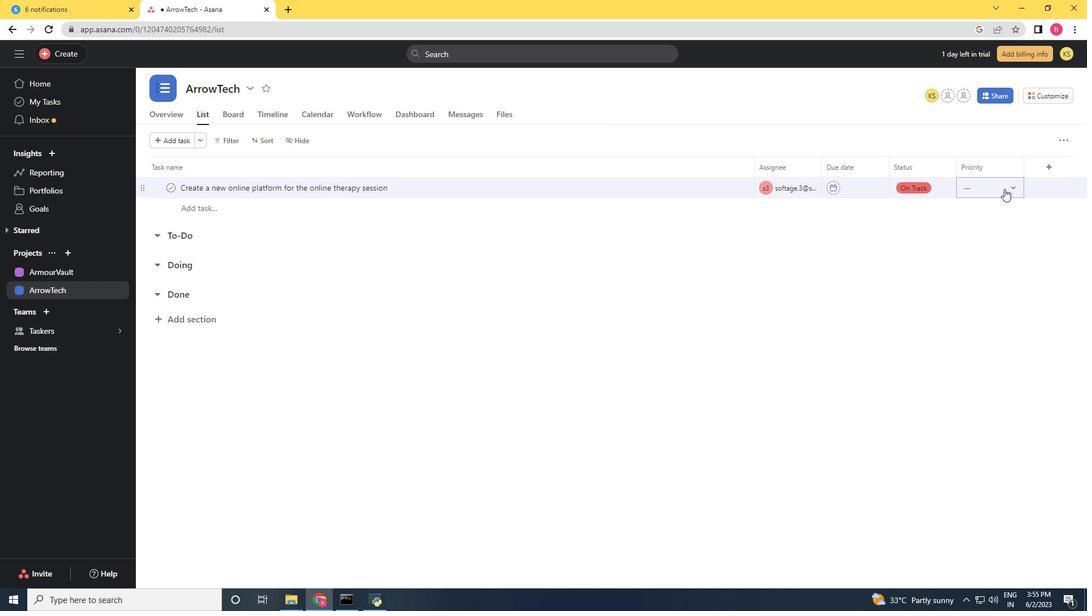 
Action: Mouse moved to (989, 260)
Screenshot: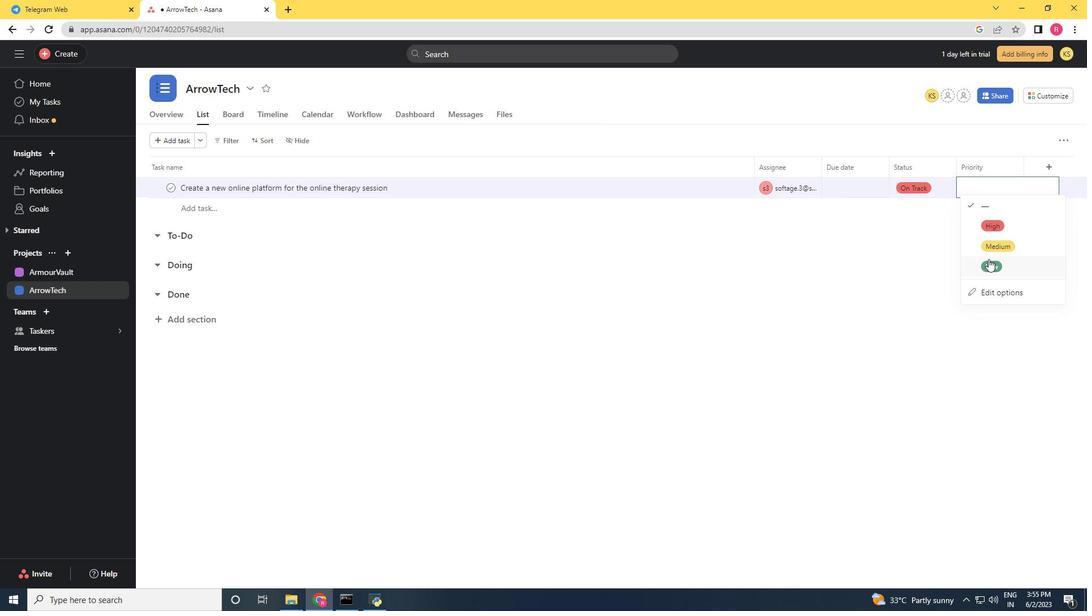 
Action: Mouse pressed left at (989, 260)
Screenshot: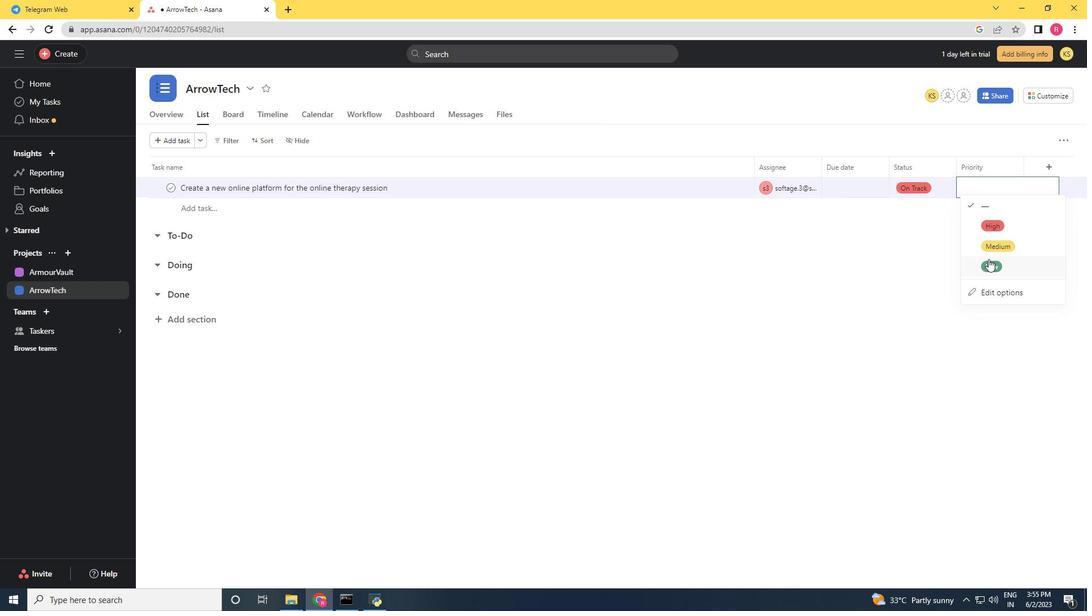 
Action: Mouse moved to (313, 258)
Screenshot: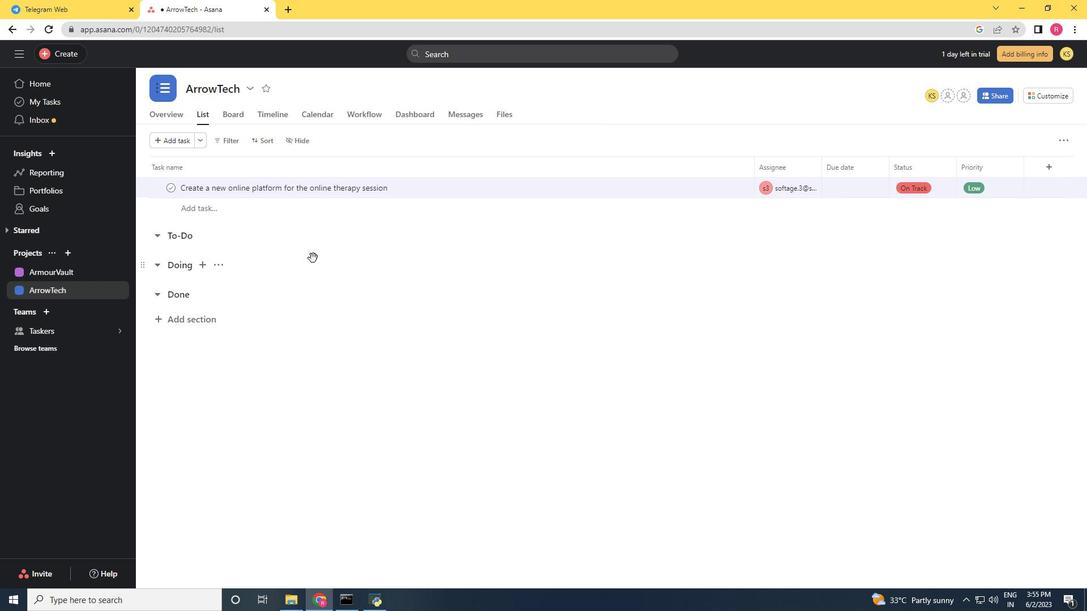 
